 Task: Search one way flight ticket for 3 adults, 3 children in premium economy from Indianapolis: Indianapolis International Airport to Raleigh: Raleigh-durham International Airport on 8-5-2023. Number of bags: 1 carry on bag. Price is upto 42000. Outbound departure time preference is 20:00.
Action: Mouse moved to (317, 311)
Screenshot: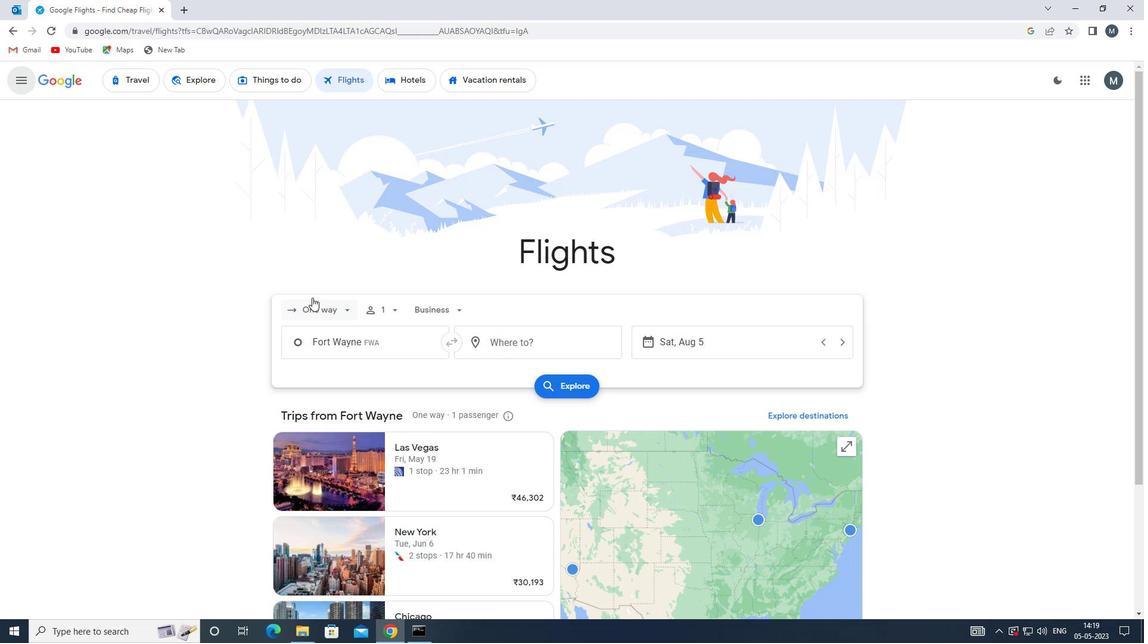 
Action: Mouse pressed left at (317, 311)
Screenshot: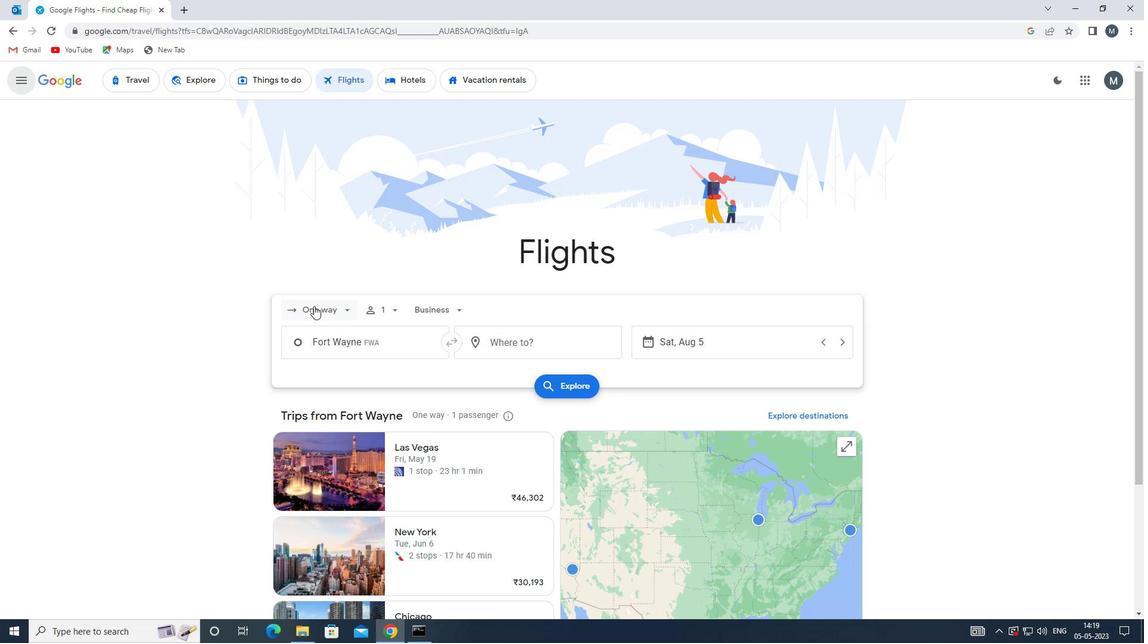 
Action: Mouse moved to (332, 370)
Screenshot: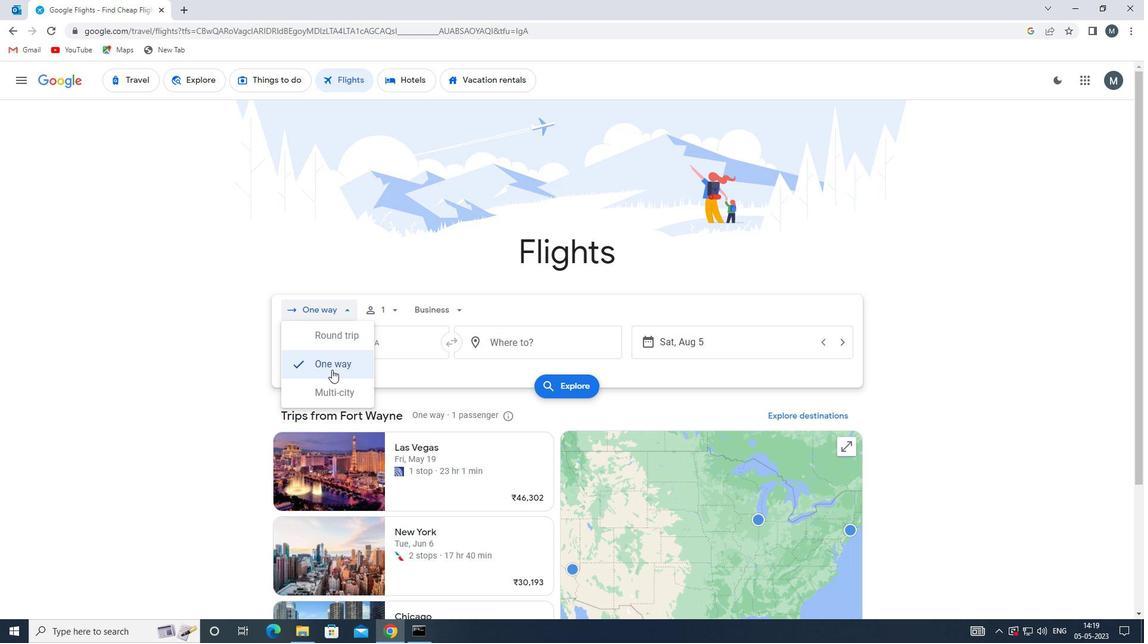 
Action: Mouse pressed left at (332, 370)
Screenshot: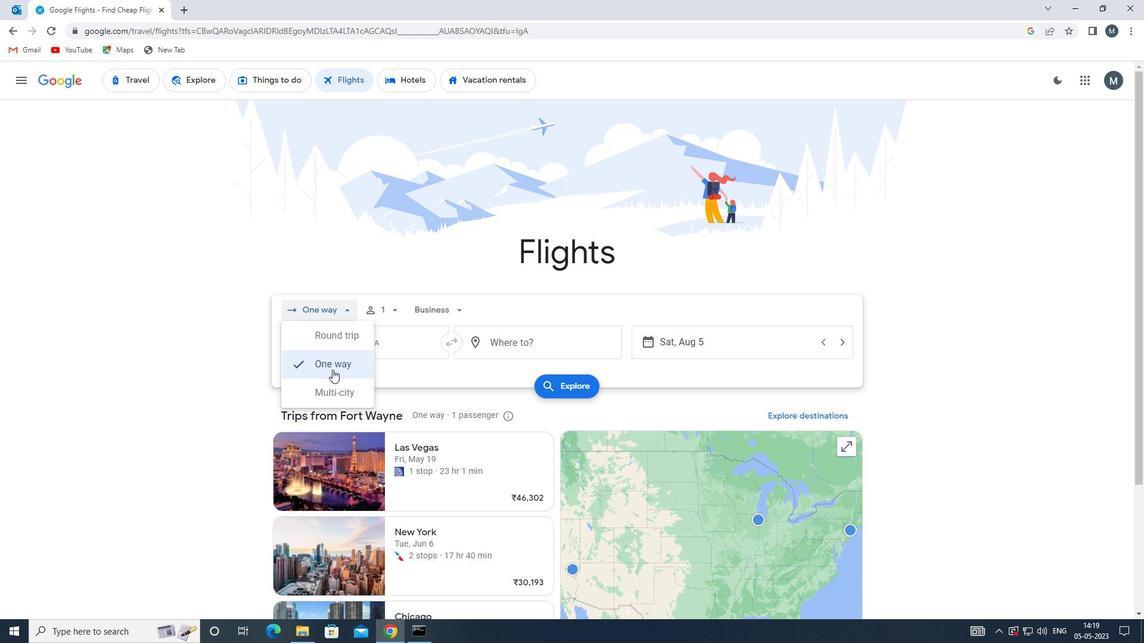 
Action: Mouse moved to (392, 304)
Screenshot: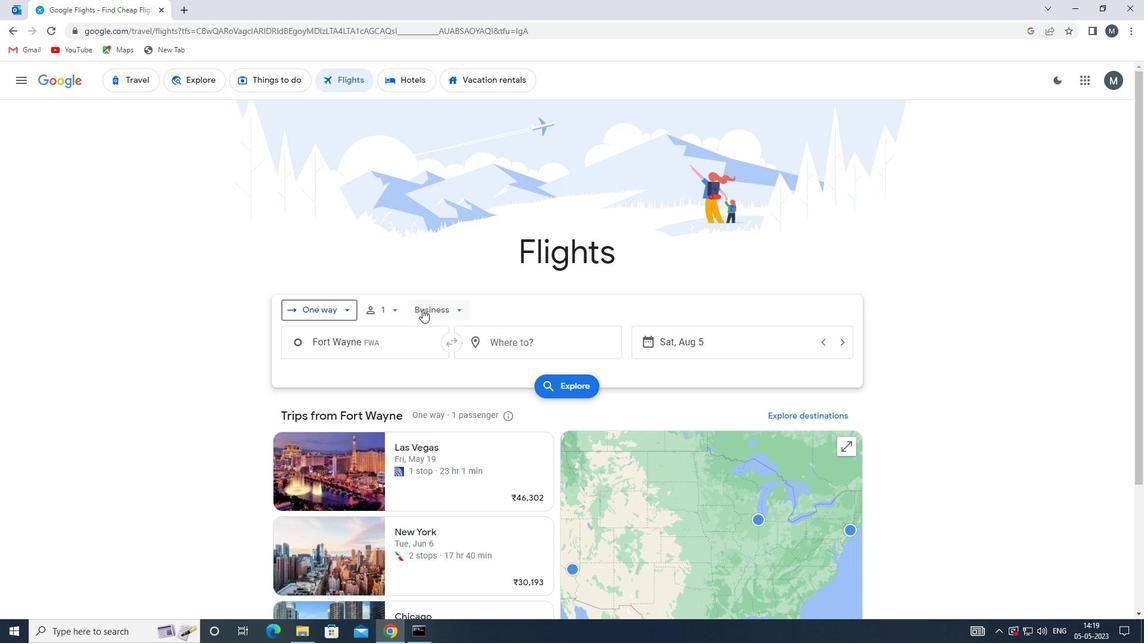 
Action: Mouse pressed left at (392, 304)
Screenshot: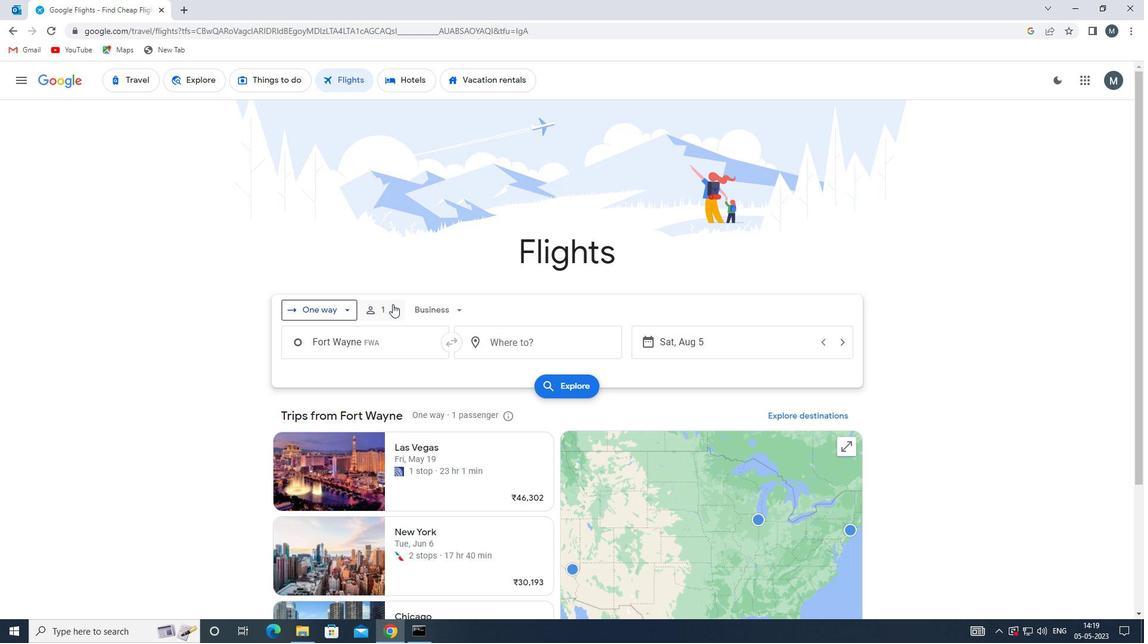 
Action: Mouse moved to (494, 342)
Screenshot: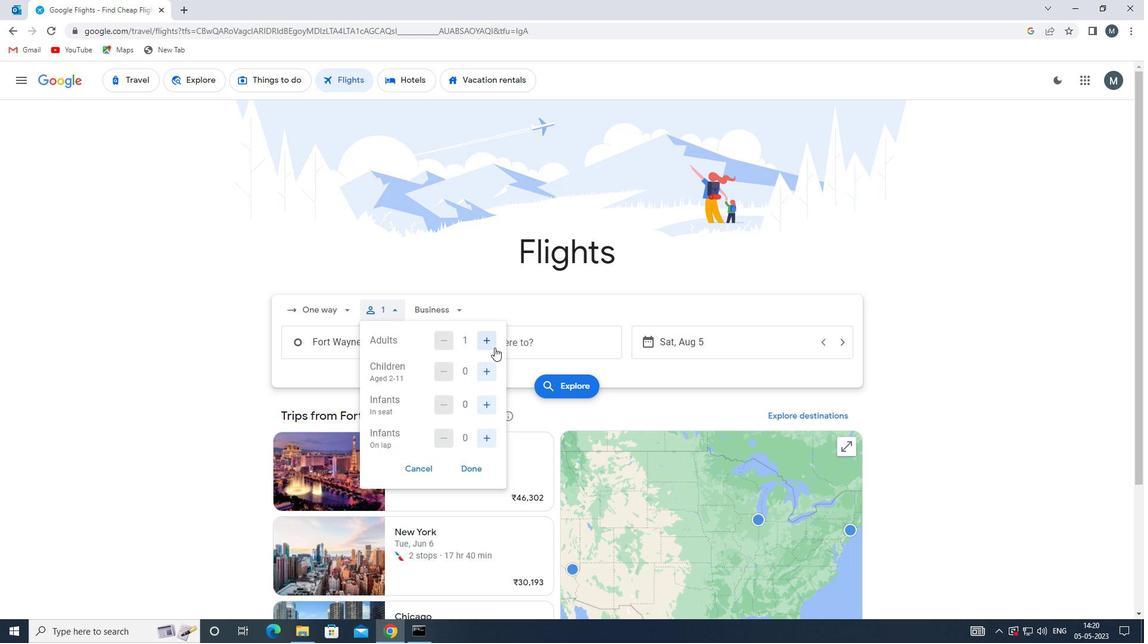
Action: Mouse pressed left at (494, 342)
Screenshot: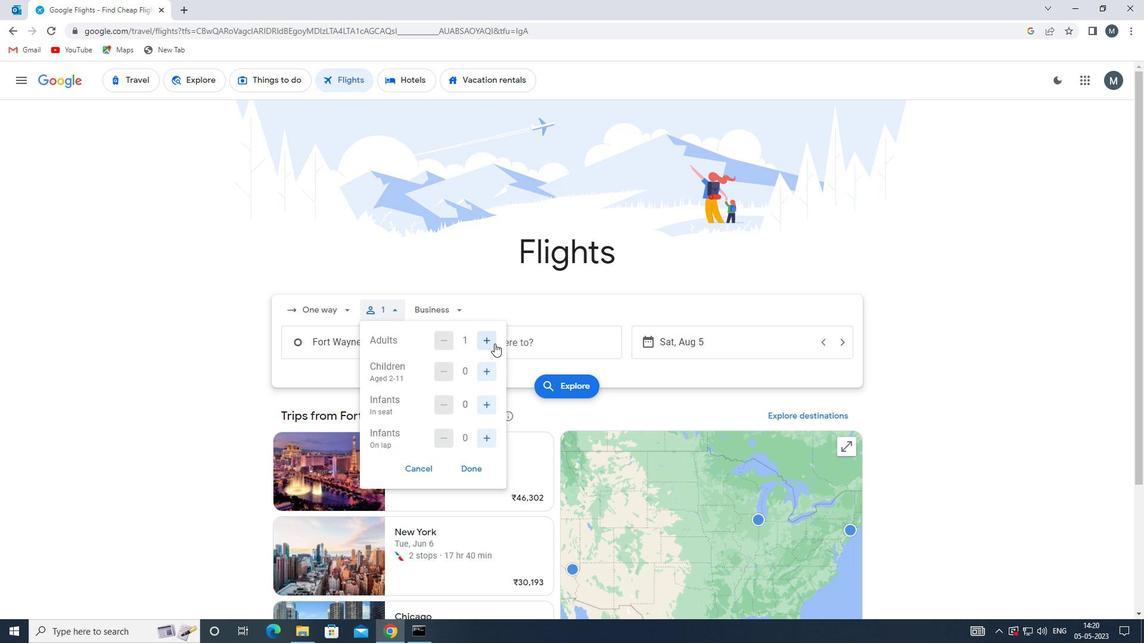 
Action: Mouse pressed left at (494, 342)
Screenshot: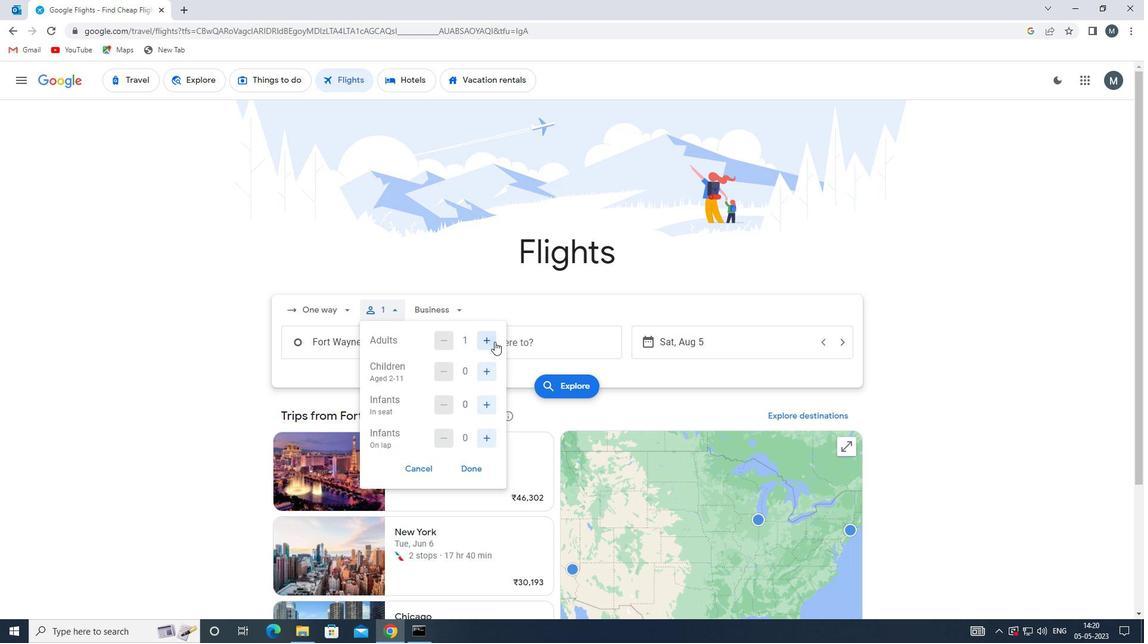
Action: Mouse moved to (481, 371)
Screenshot: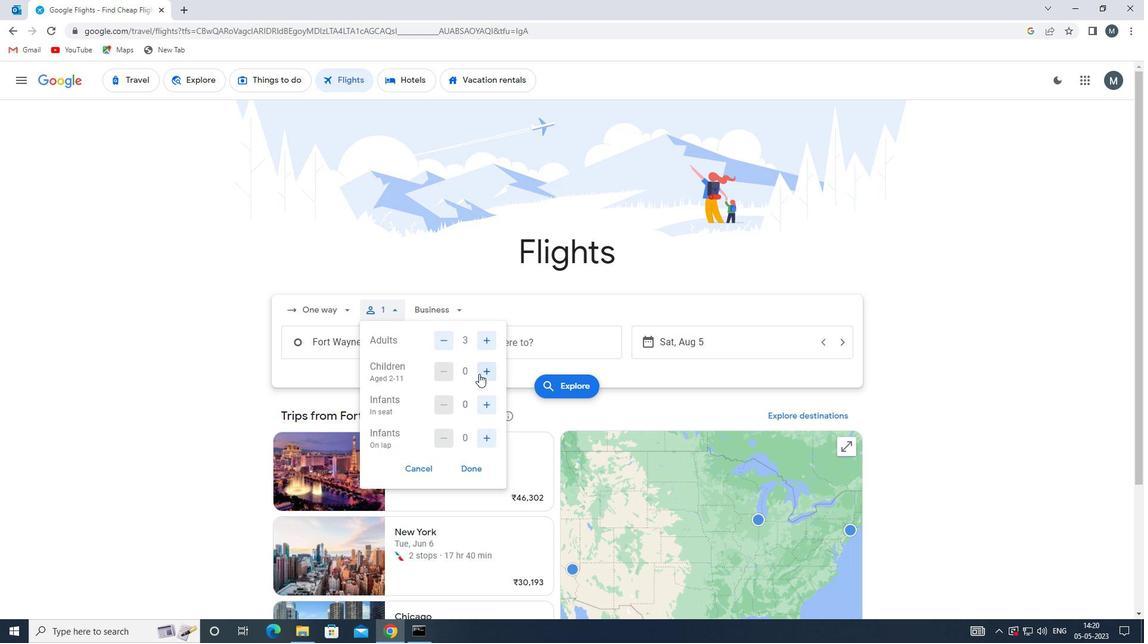 
Action: Mouse pressed left at (481, 371)
Screenshot: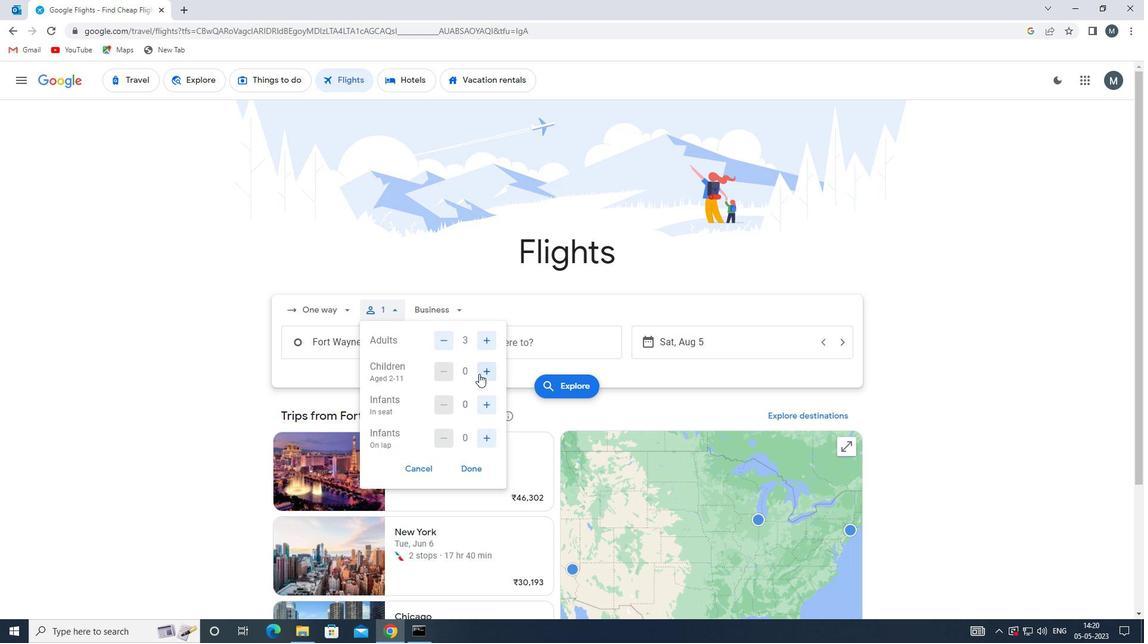 
Action: Mouse pressed left at (481, 371)
Screenshot: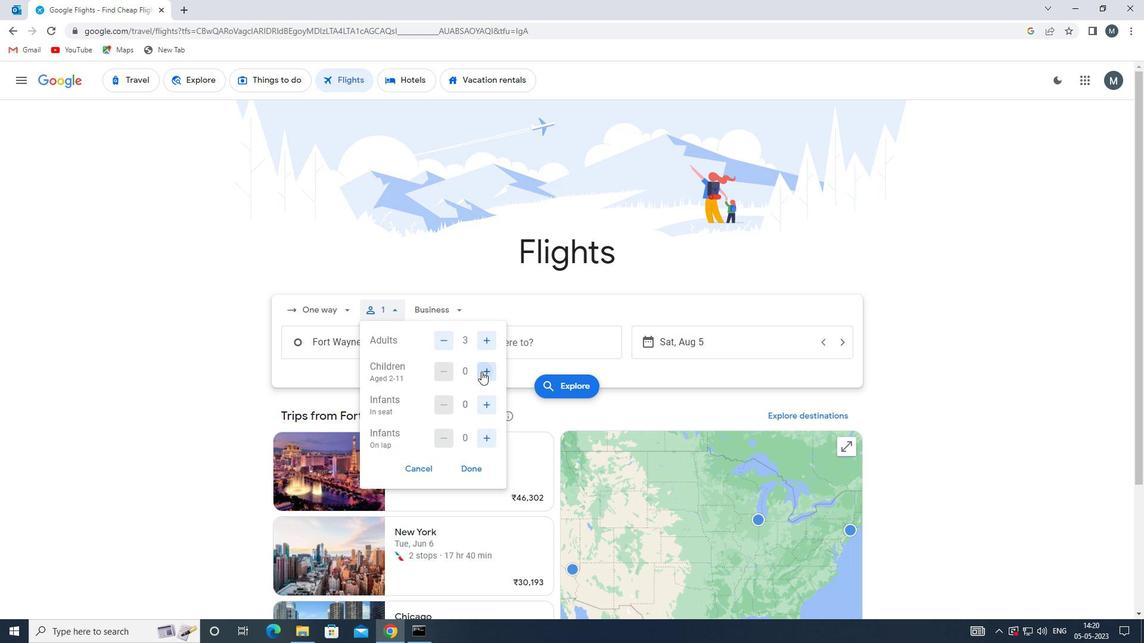 
Action: Mouse moved to (482, 370)
Screenshot: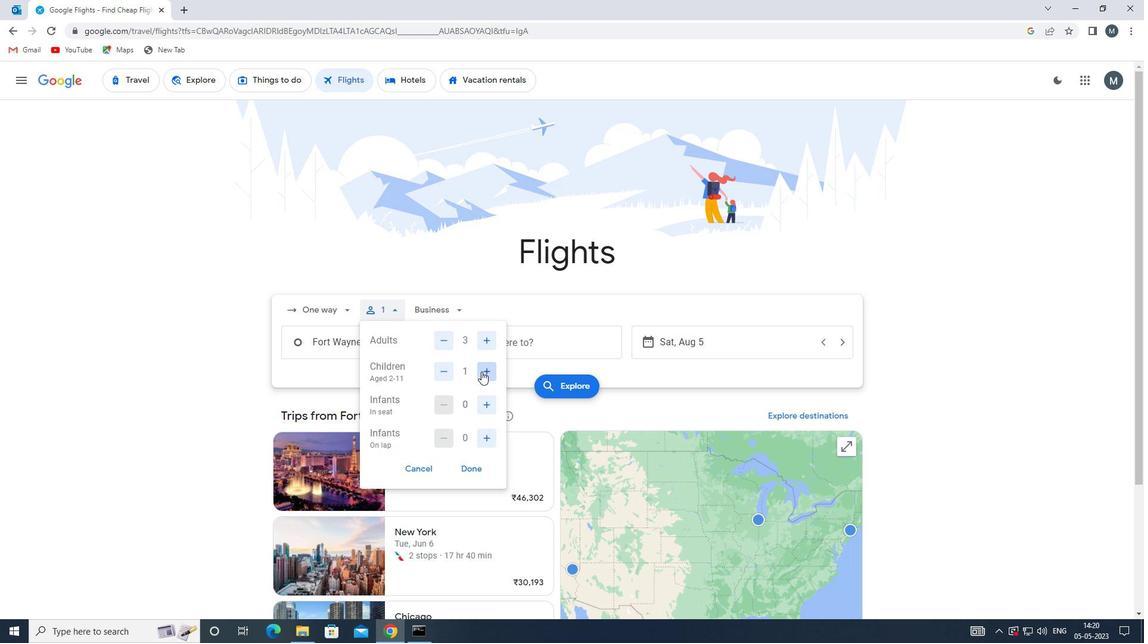 
Action: Mouse pressed left at (482, 370)
Screenshot: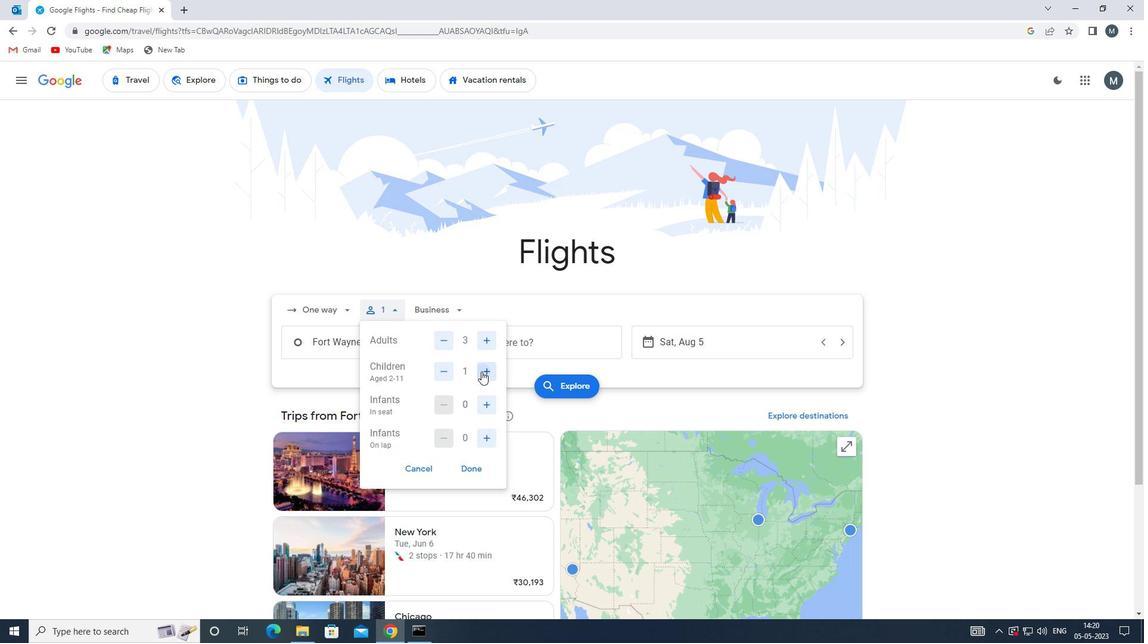 
Action: Mouse moved to (476, 470)
Screenshot: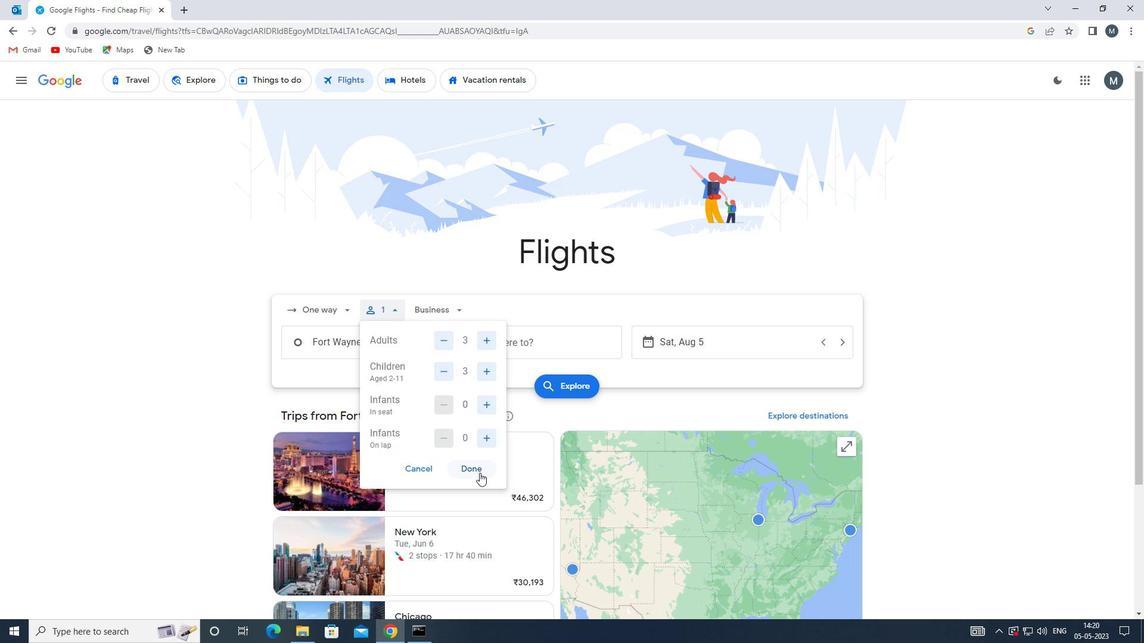 
Action: Mouse pressed left at (476, 470)
Screenshot: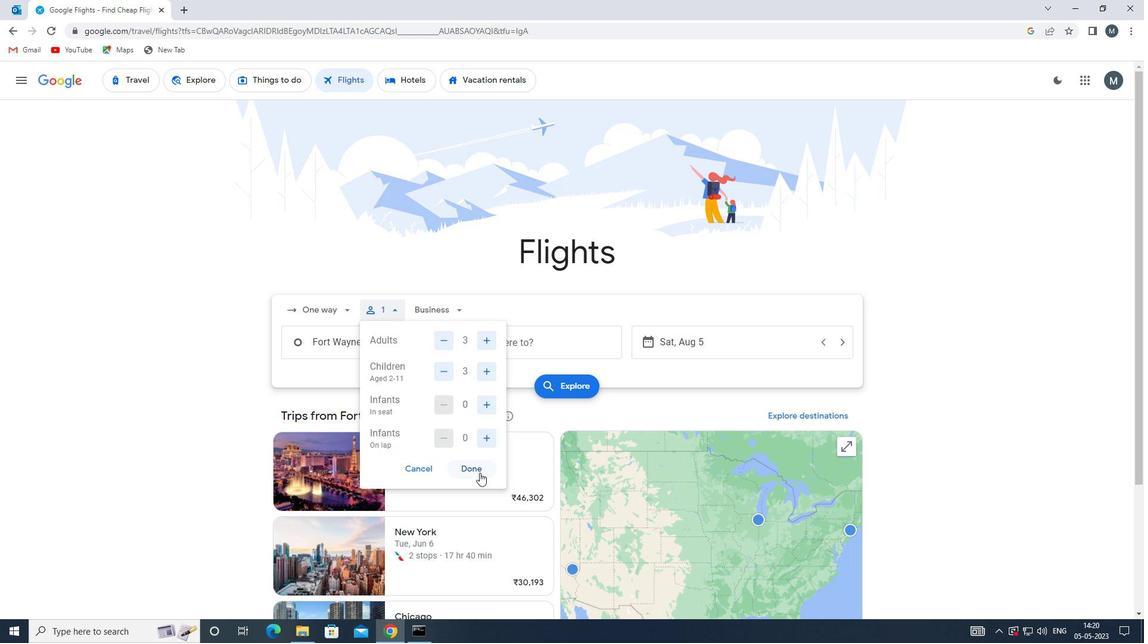 
Action: Mouse moved to (448, 309)
Screenshot: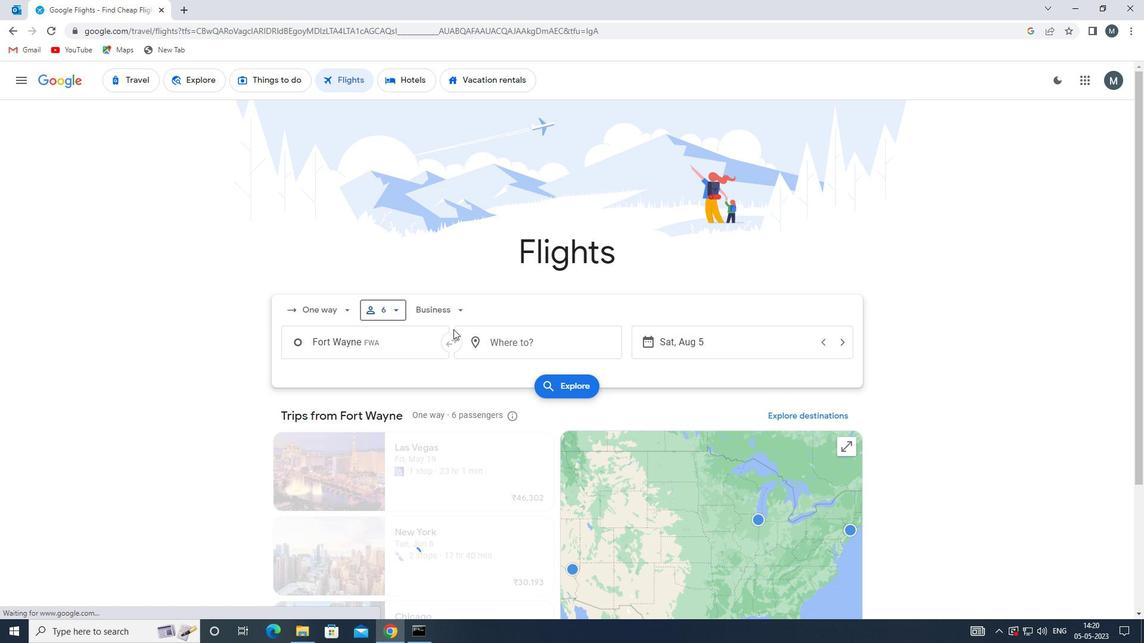 
Action: Mouse pressed left at (448, 309)
Screenshot: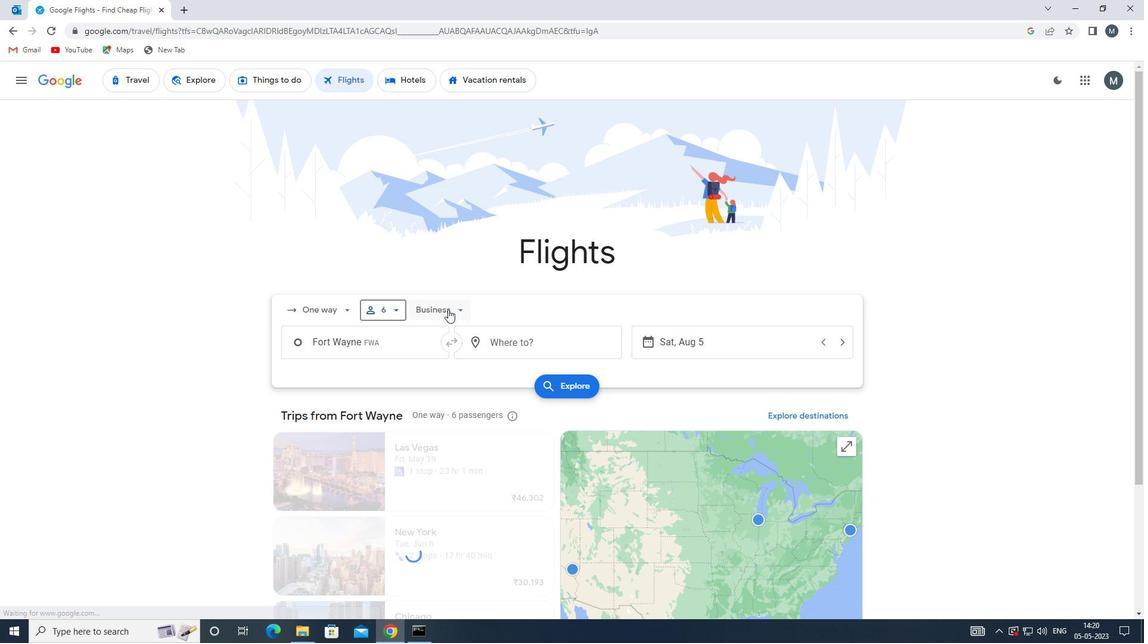 
Action: Mouse moved to (462, 361)
Screenshot: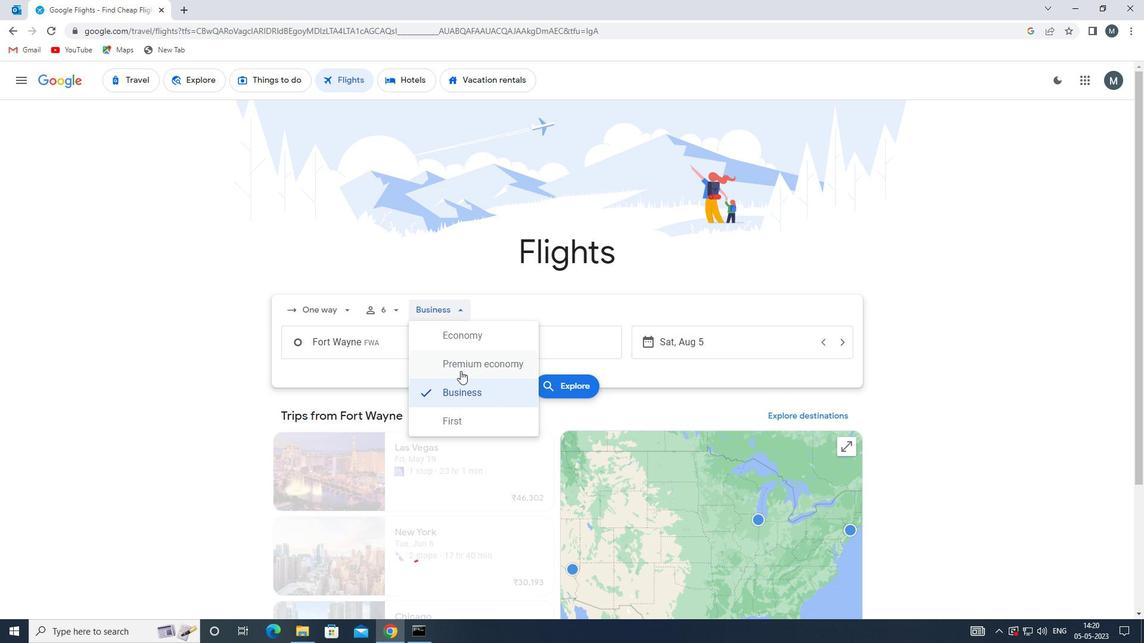 
Action: Mouse pressed left at (462, 361)
Screenshot: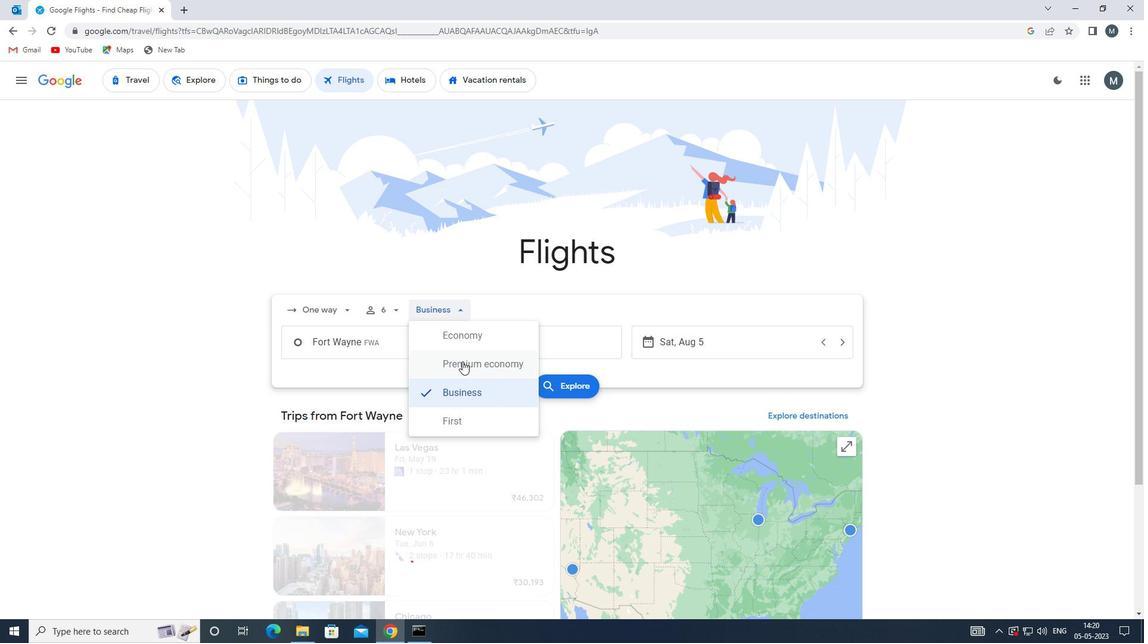 
Action: Mouse moved to (383, 339)
Screenshot: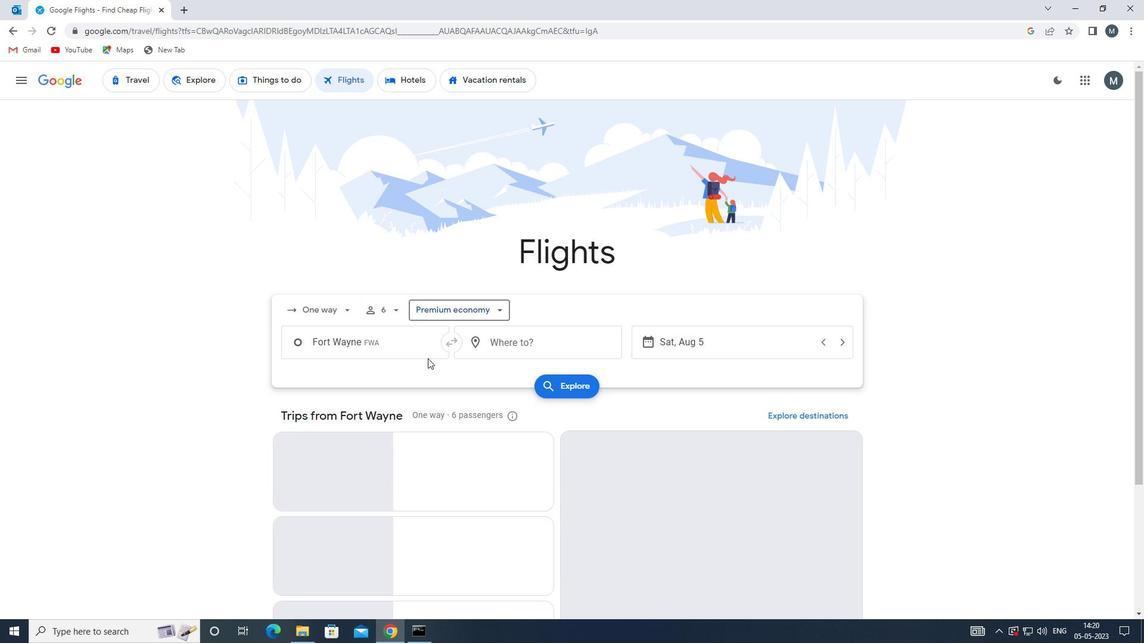 
Action: Mouse pressed left at (383, 339)
Screenshot: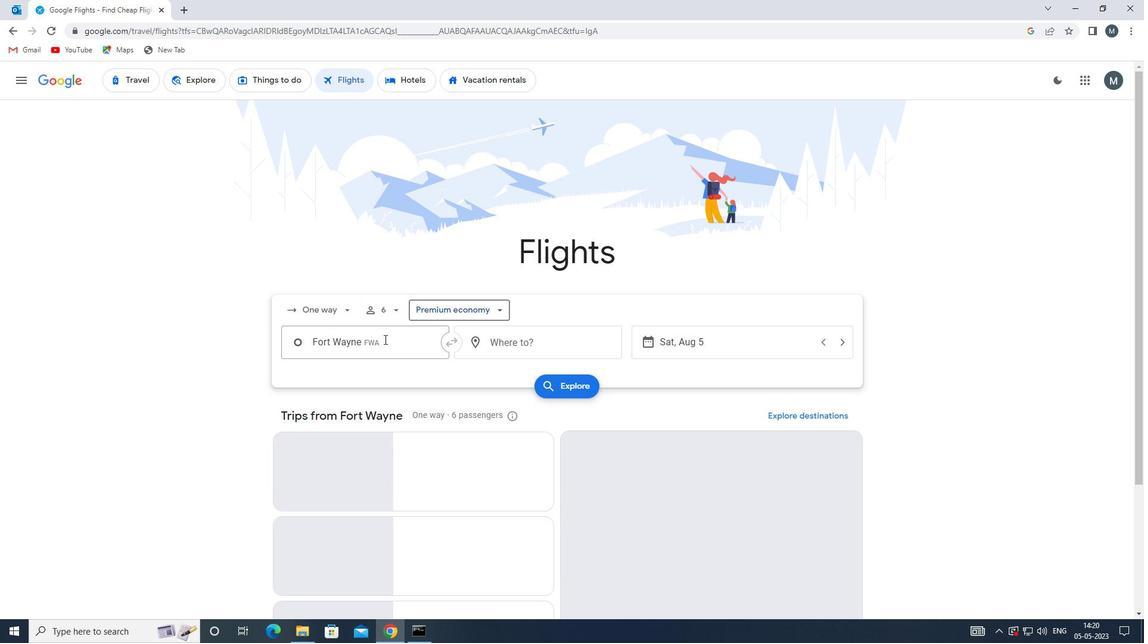 
Action: Key pressed ind
Screenshot: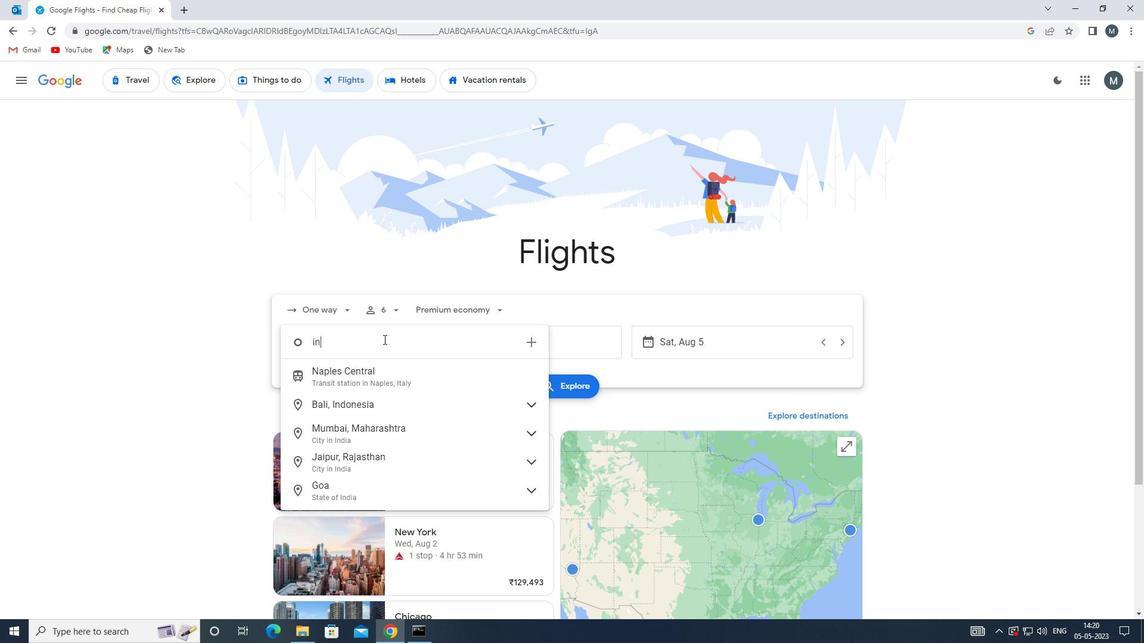 
Action: Mouse moved to (382, 385)
Screenshot: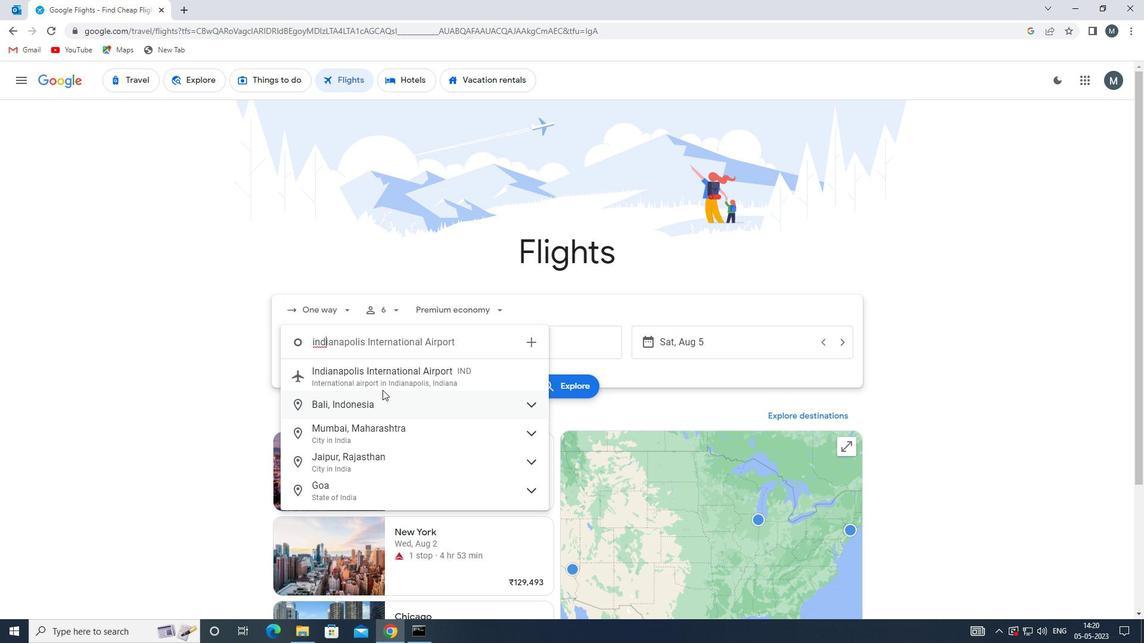
Action: Mouse pressed left at (382, 385)
Screenshot: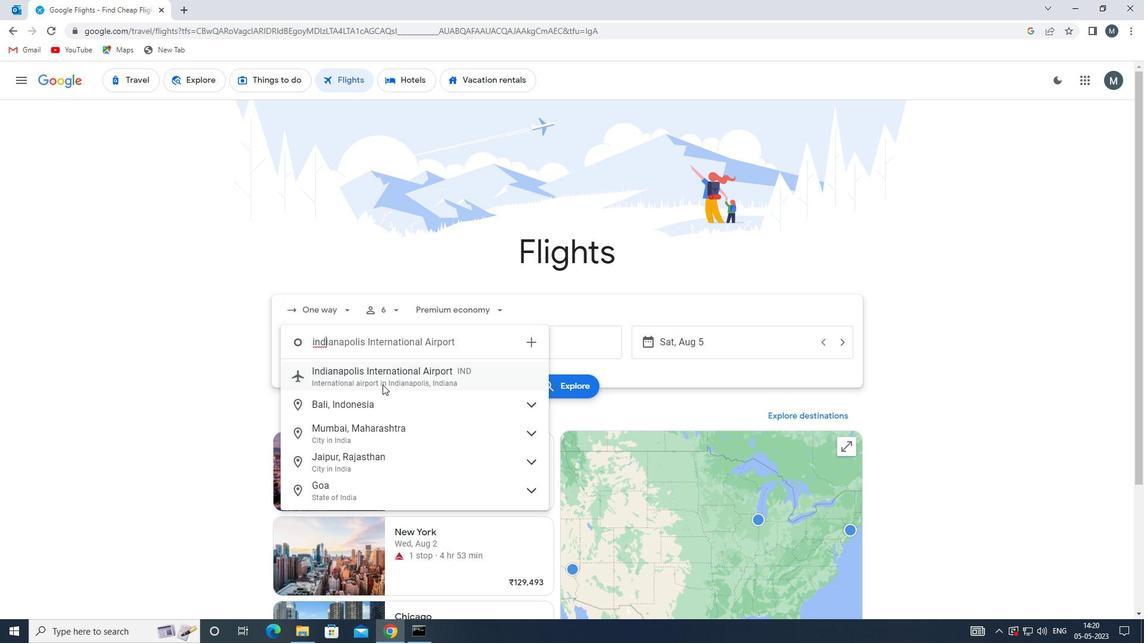 
Action: Mouse moved to (518, 344)
Screenshot: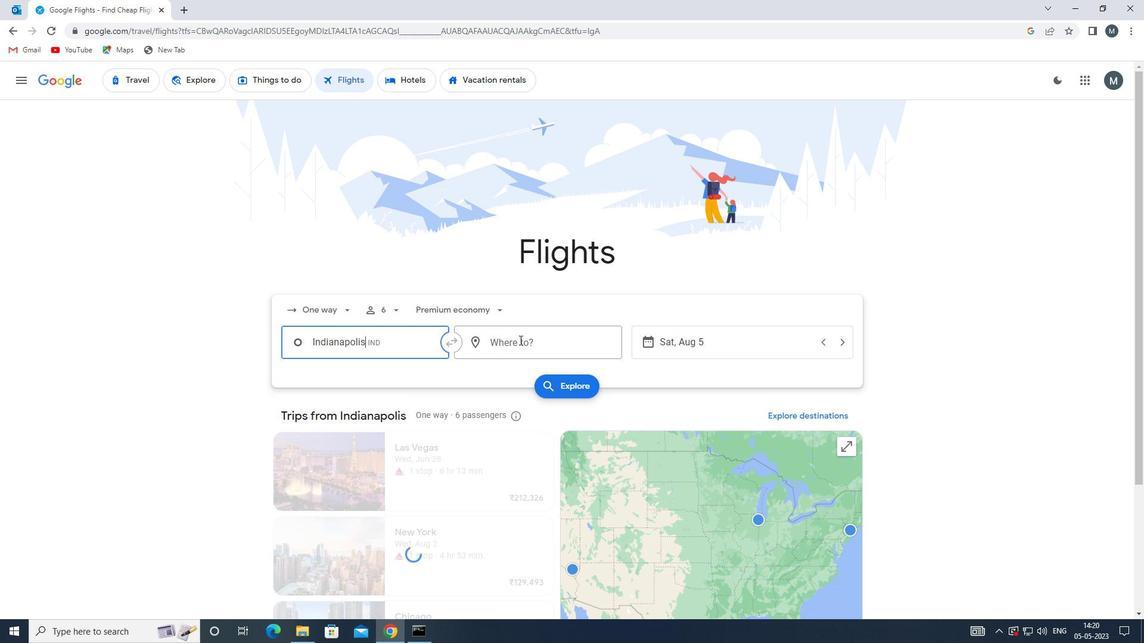 
Action: Mouse pressed left at (518, 344)
Screenshot: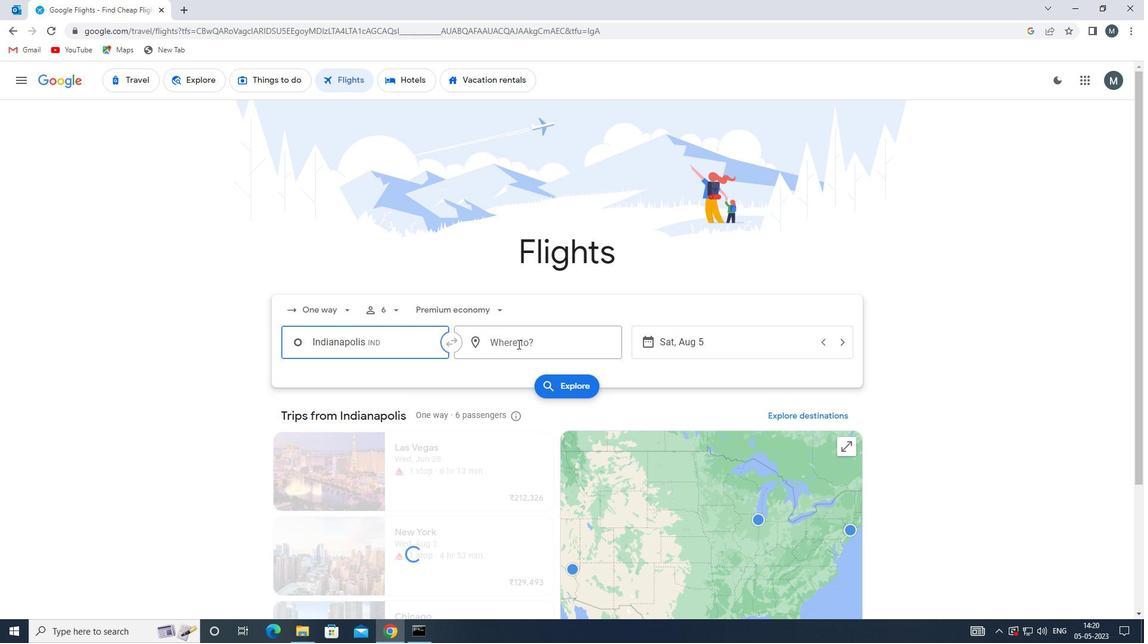 
Action: Mouse moved to (516, 345)
Screenshot: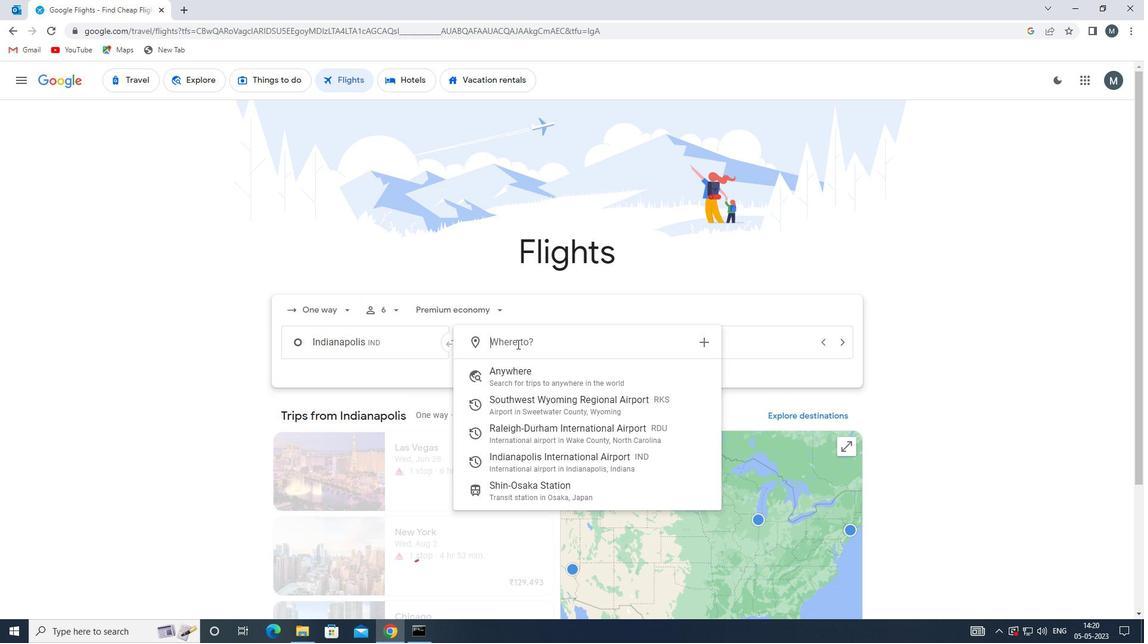 
Action: Key pressed rdu
Screenshot: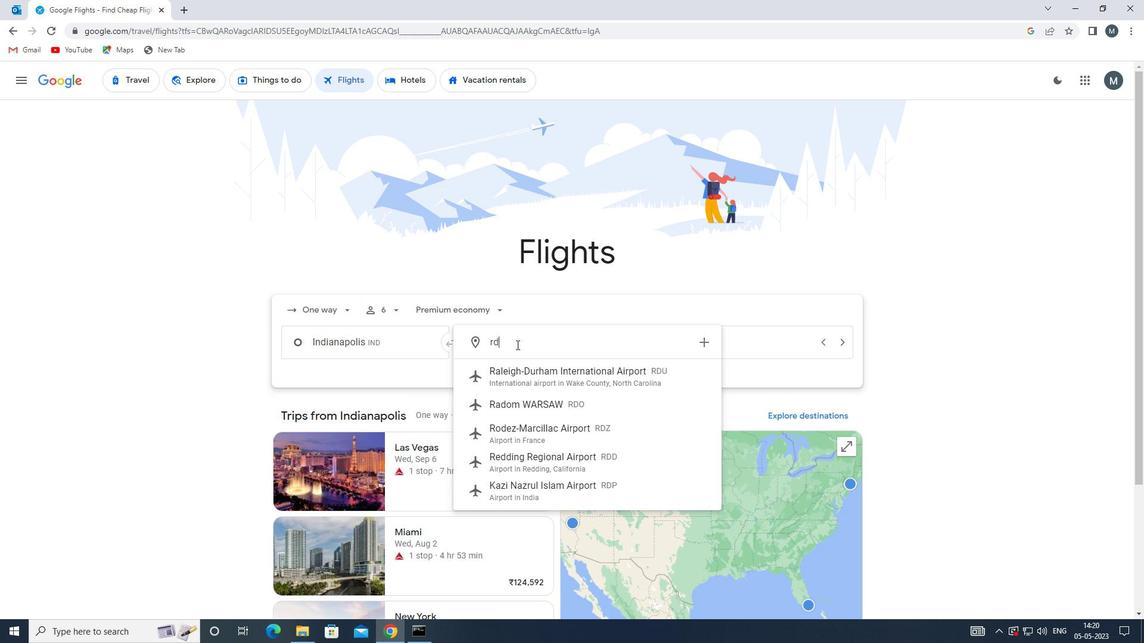
Action: Mouse moved to (543, 376)
Screenshot: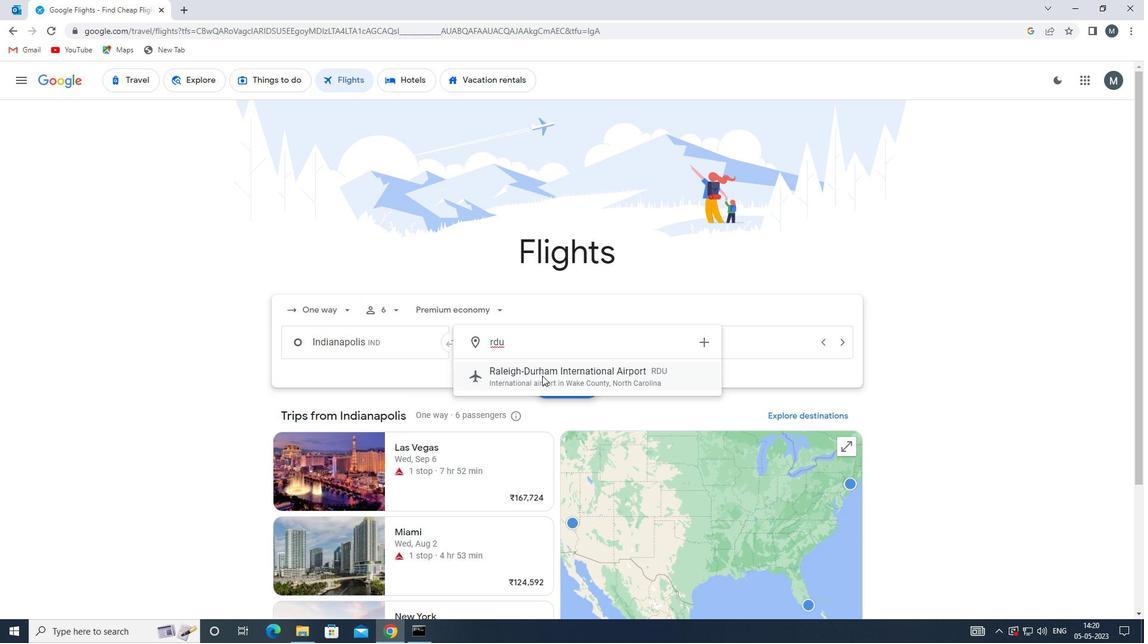 
Action: Mouse pressed left at (543, 376)
Screenshot: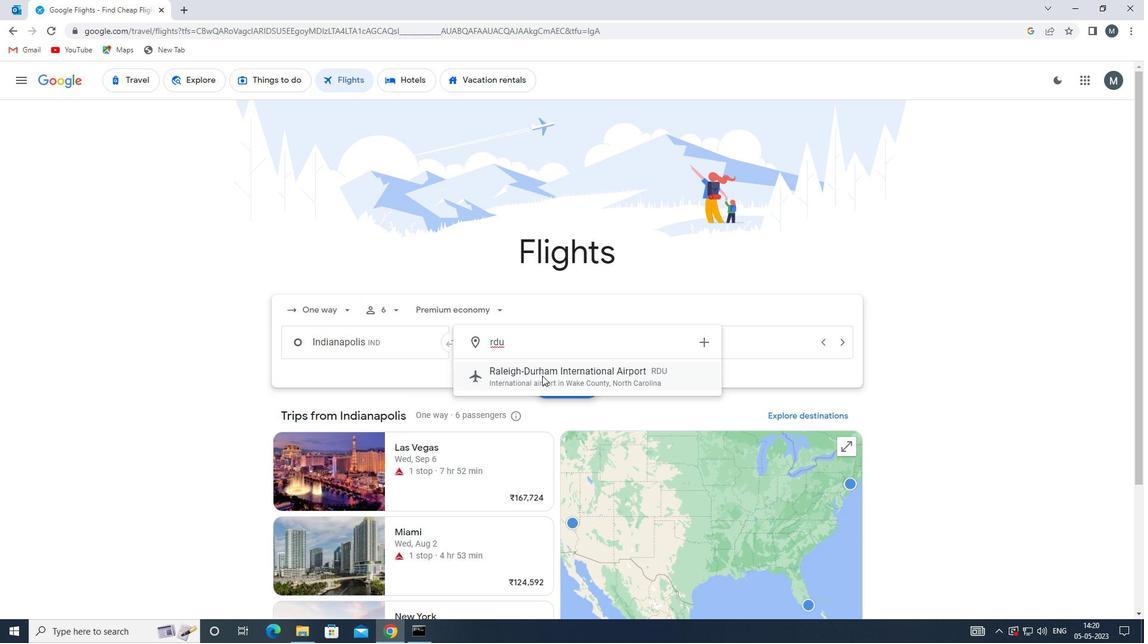 
Action: Mouse moved to (669, 338)
Screenshot: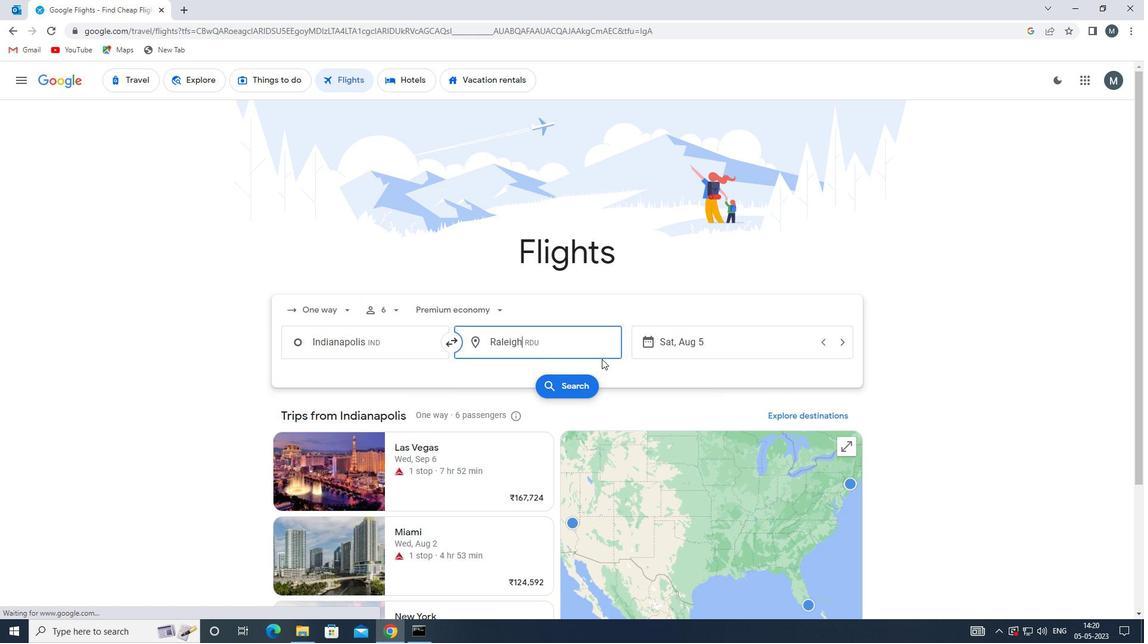 
Action: Mouse pressed left at (669, 338)
Screenshot: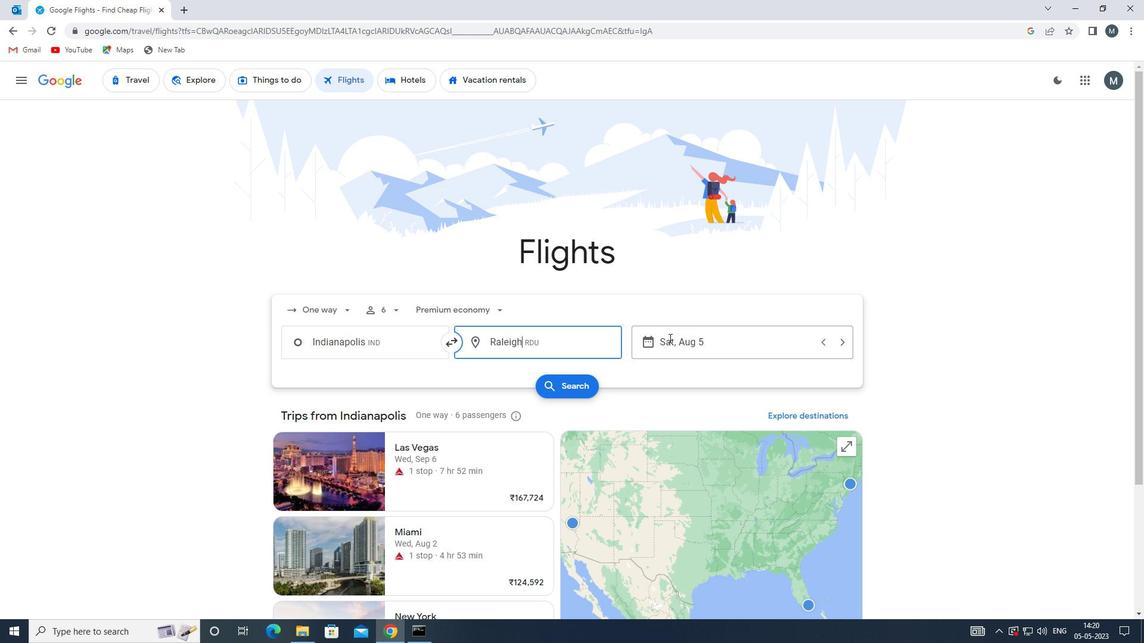 
Action: Mouse moved to (596, 402)
Screenshot: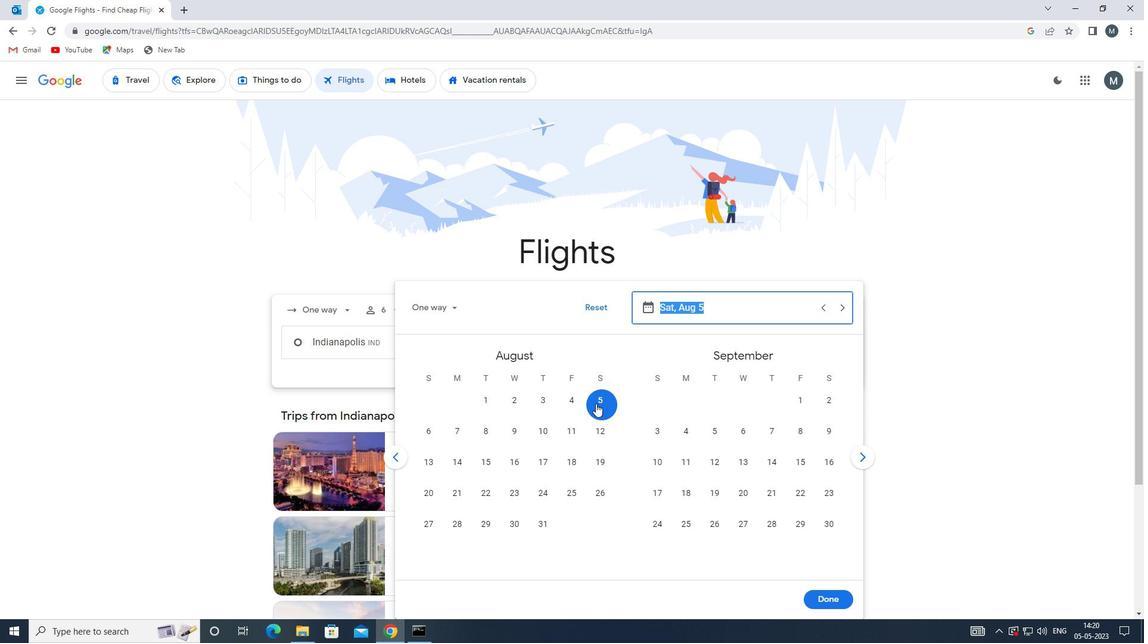
Action: Mouse pressed left at (596, 402)
Screenshot: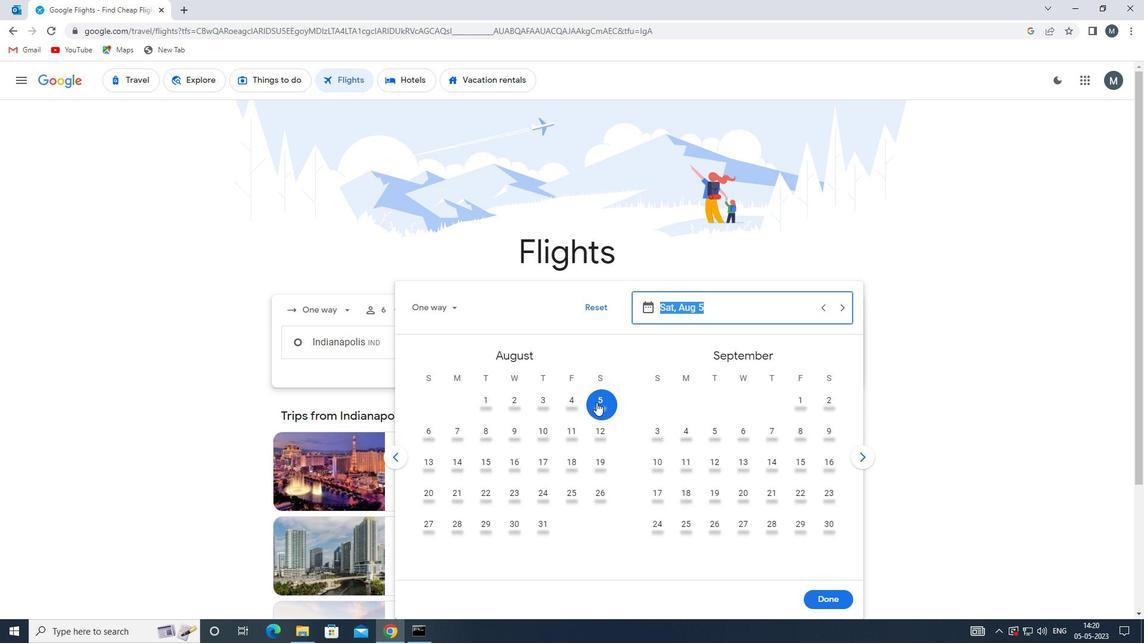 
Action: Mouse moved to (835, 596)
Screenshot: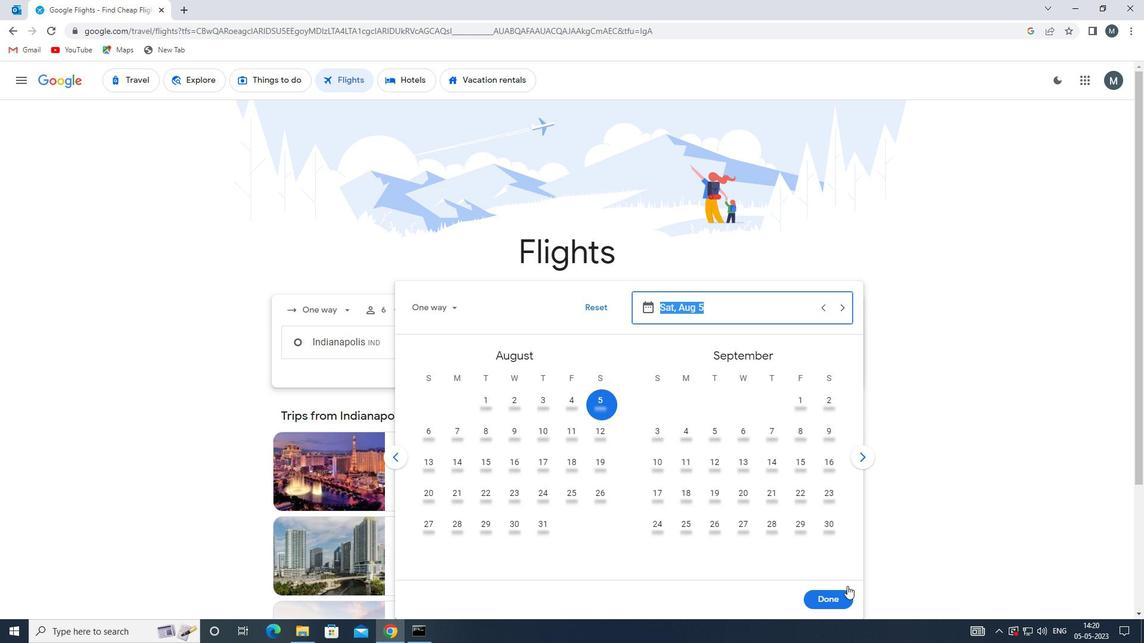 
Action: Mouse pressed left at (835, 596)
Screenshot: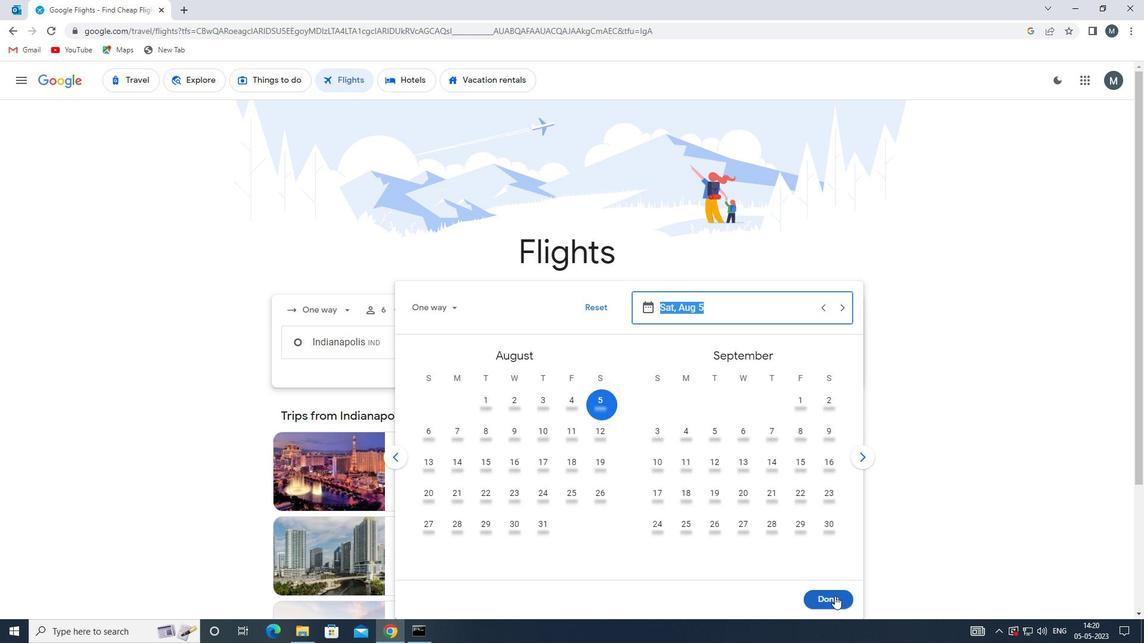 
Action: Mouse moved to (589, 391)
Screenshot: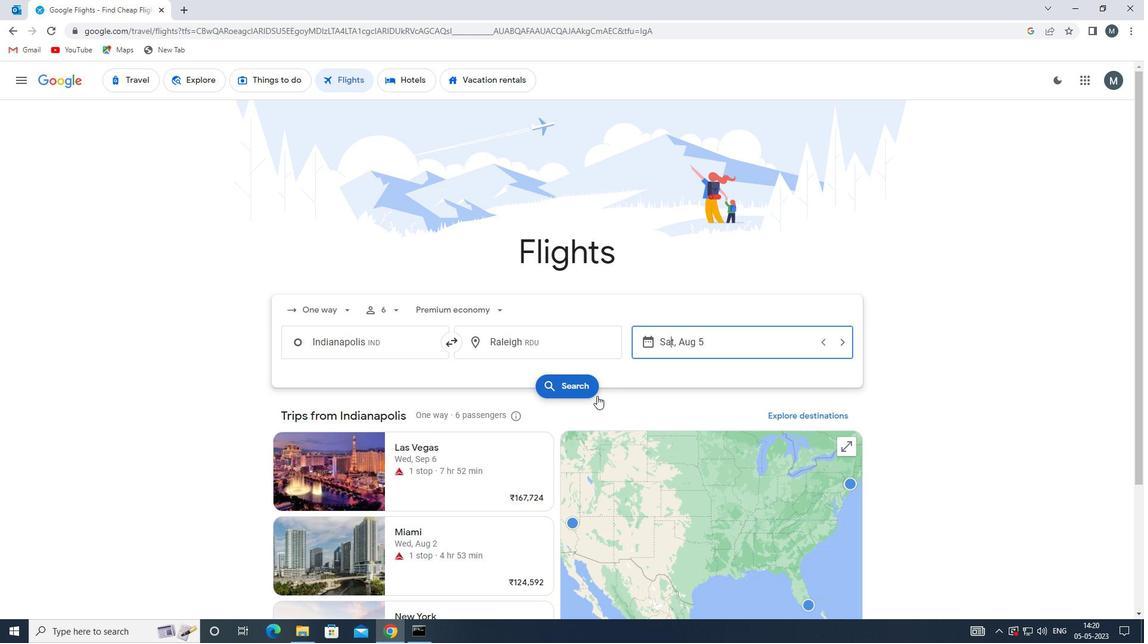 
Action: Mouse pressed left at (589, 391)
Screenshot: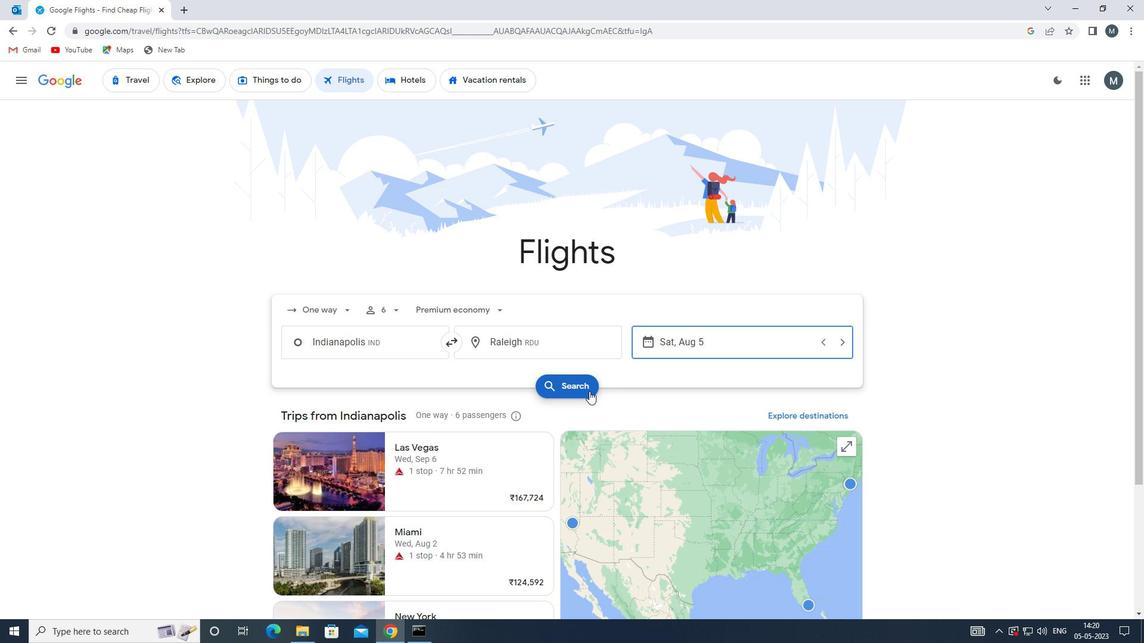 
Action: Mouse moved to (309, 193)
Screenshot: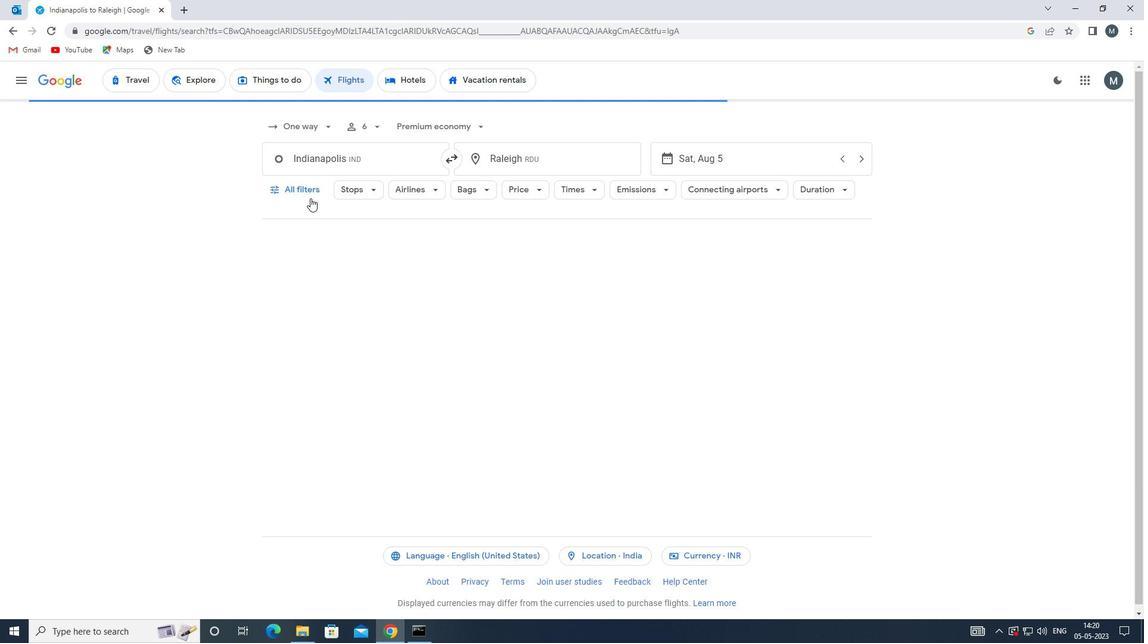 
Action: Mouse pressed left at (309, 193)
Screenshot: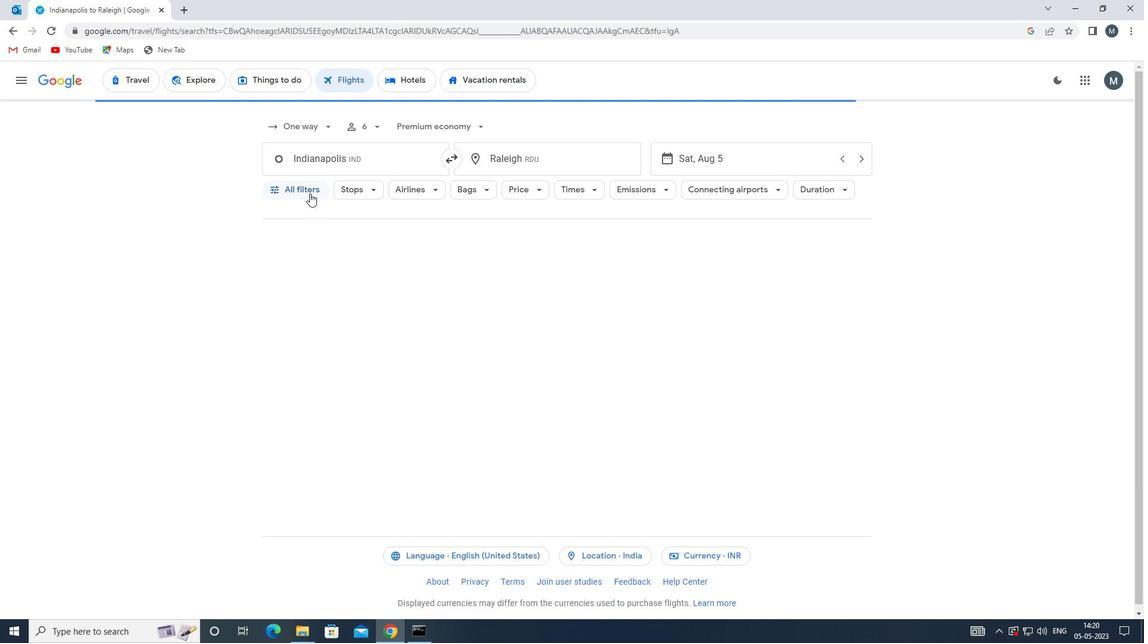 
Action: Mouse moved to (354, 342)
Screenshot: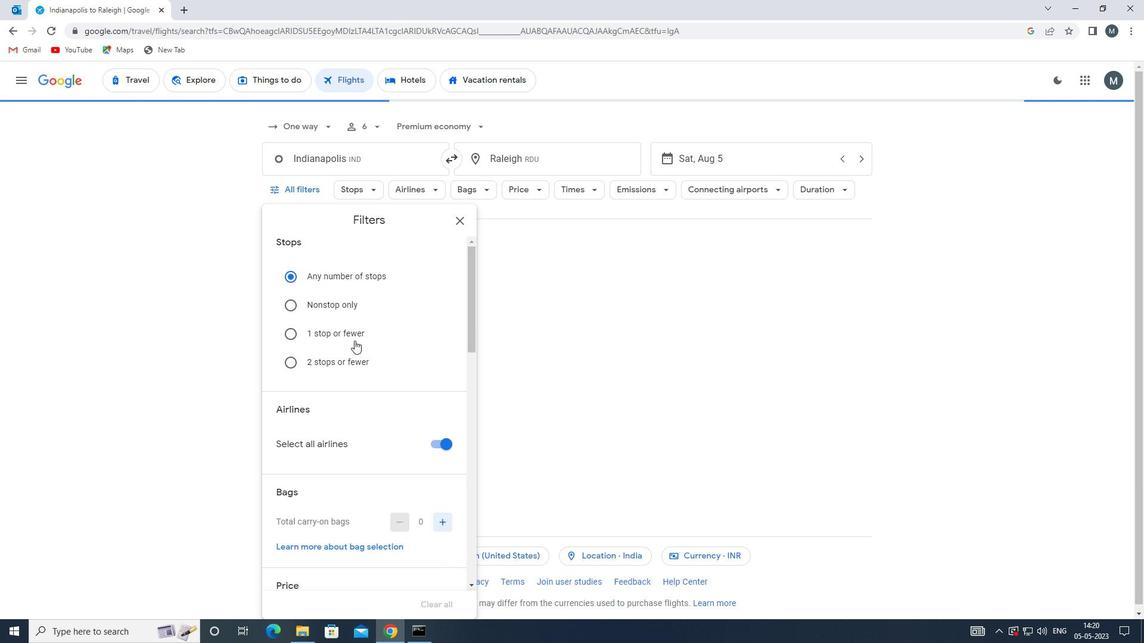 
Action: Mouse scrolled (354, 341) with delta (0, 0)
Screenshot: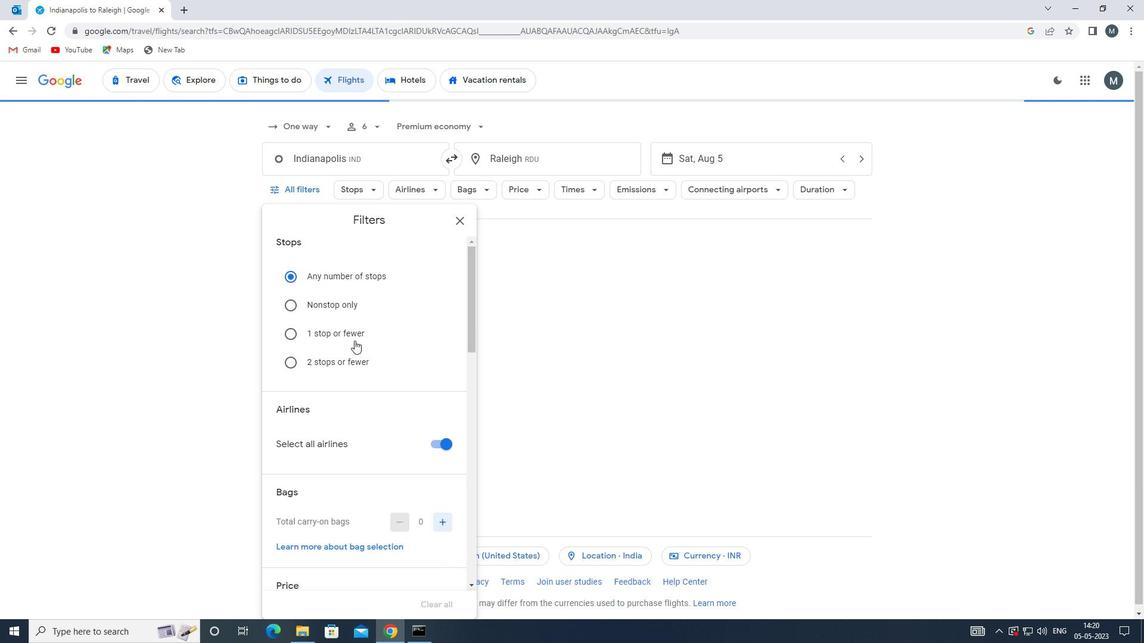 
Action: Mouse moved to (354, 345)
Screenshot: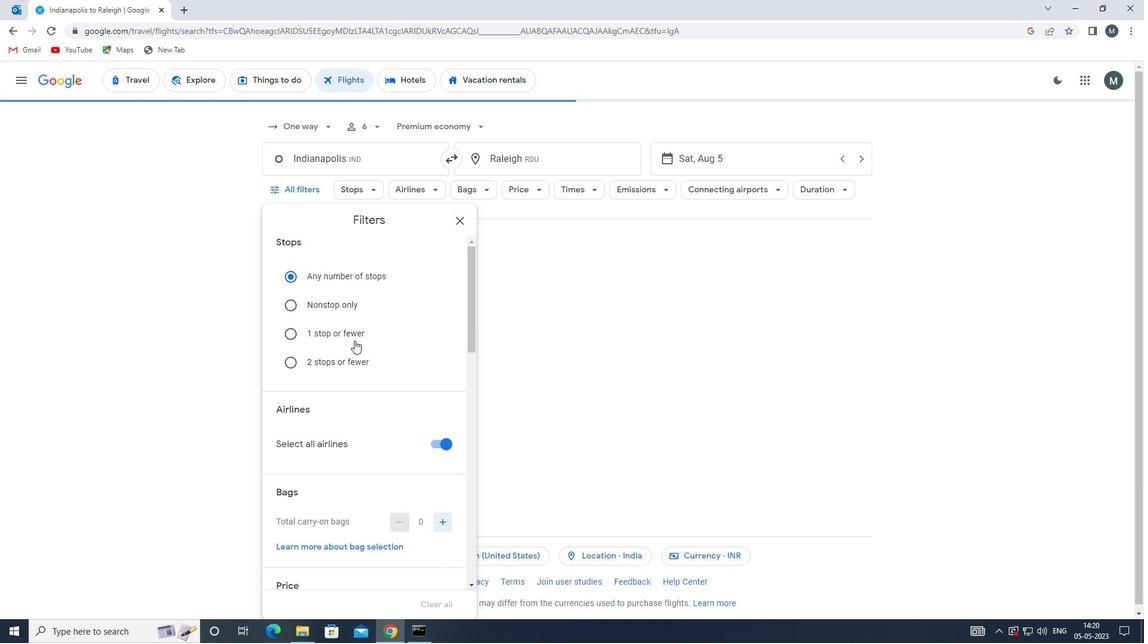 
Action: Mouse scrolled (354, 344) with delta (0, 0)
Screenshot: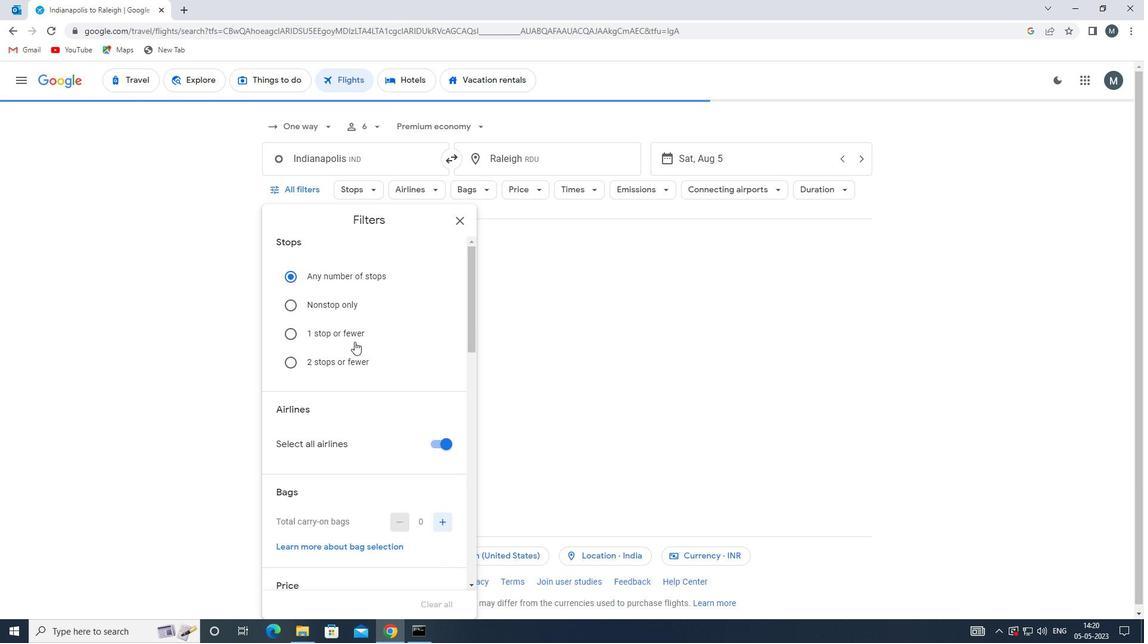 
Action: Mouse moved to (432, 323)
Screenshot: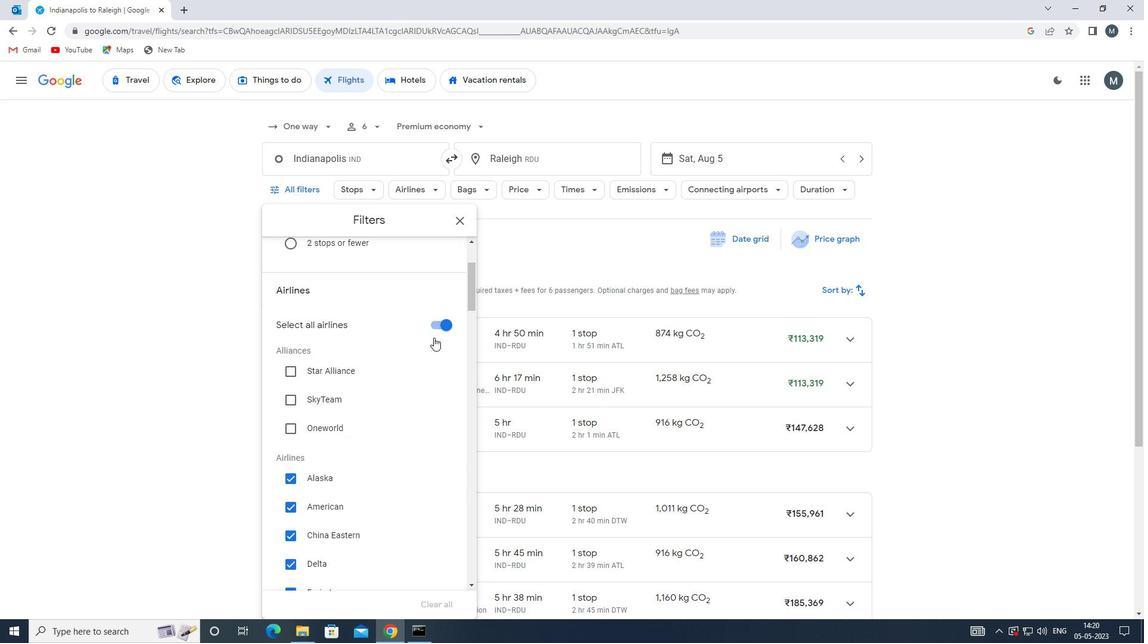 
Action: Mouse pressed left at (432, 323)
Screenshot: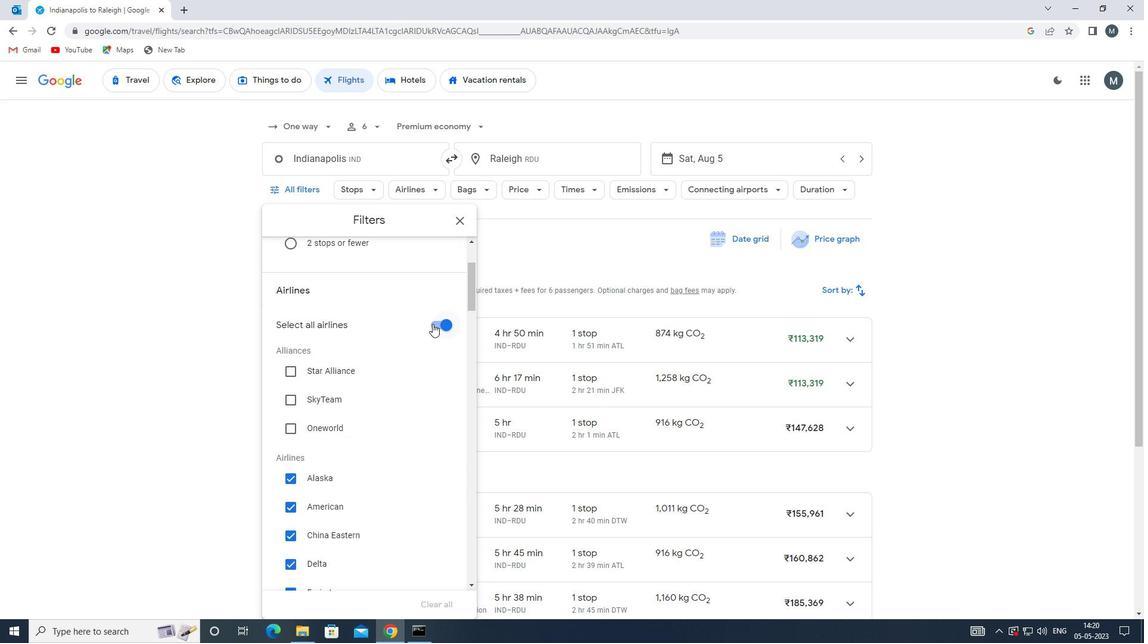 
Action: Mouse moved to (411, 363)
Screenshot: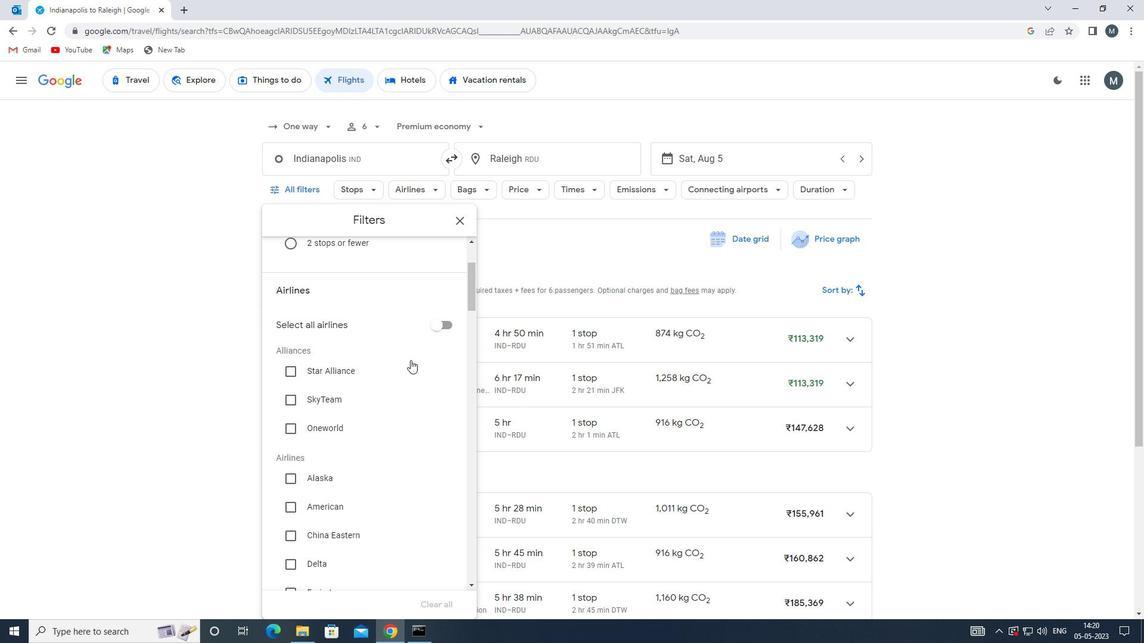 
Action: Mouse scrolled (411, 363) with delta (0, 0)
Screenshot: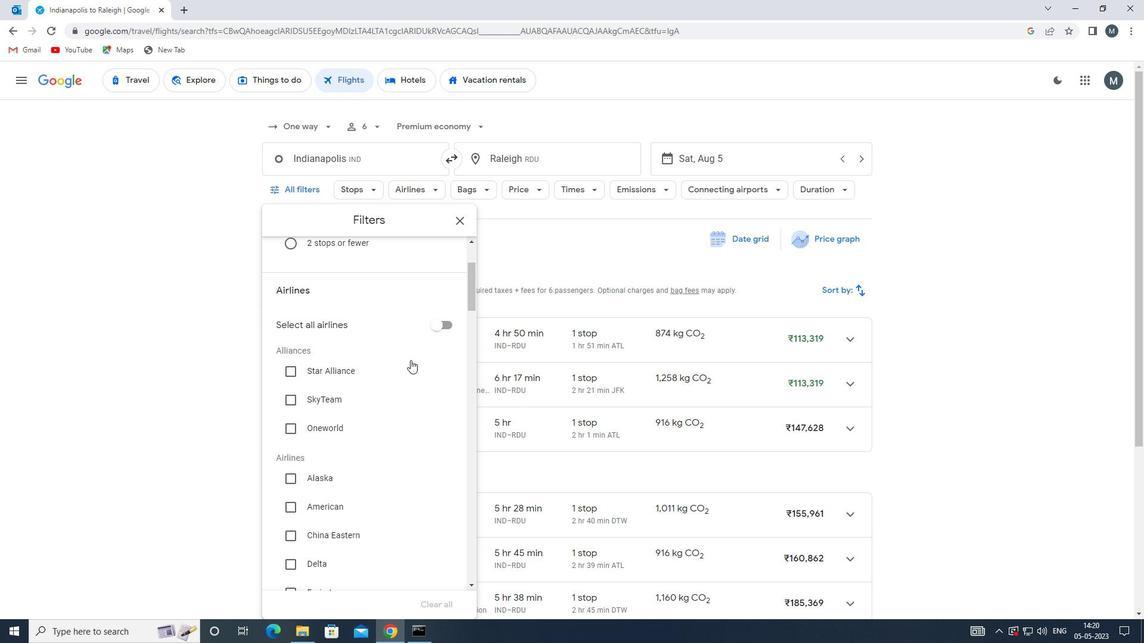 
Action: Mouse moved to (408, 368)
Screenshot: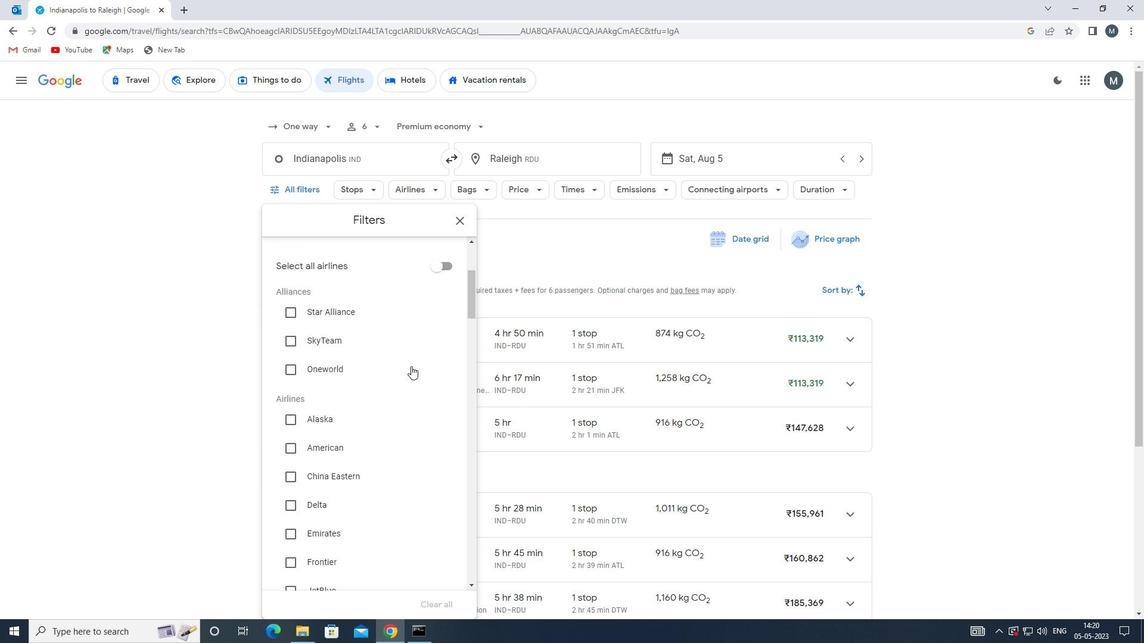 
Action: Mouse scrolled (408, 367) with delta (0, 0)
Screenshot: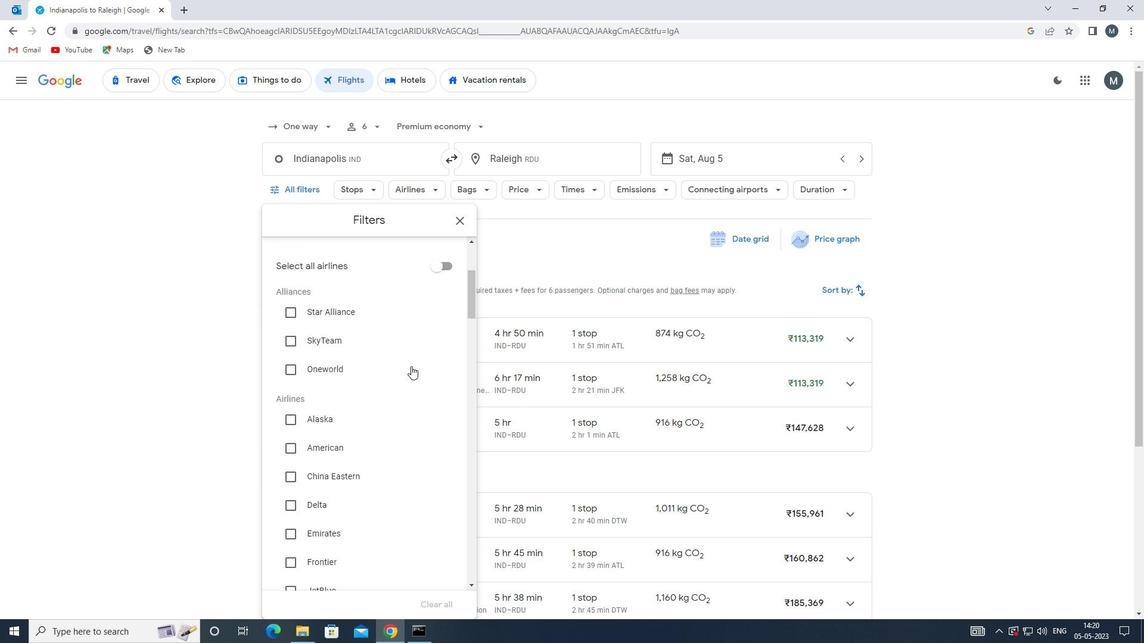 
Action: Mouse moved to (407, 373)
Screenshot: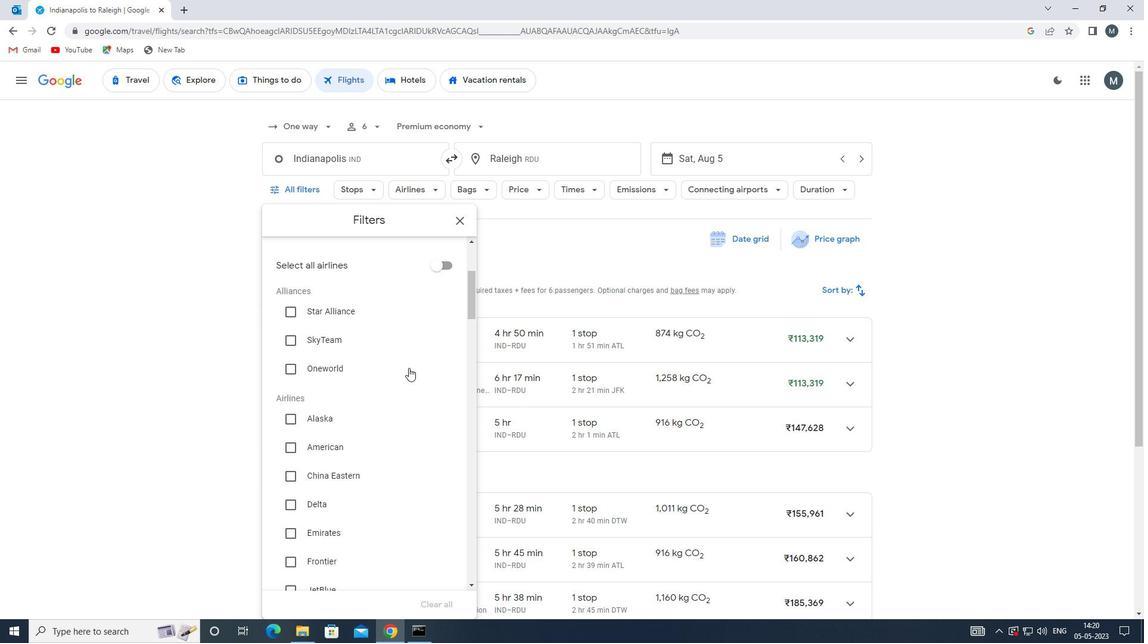 
Action: Mouse scrolled (407, 372) with delta (0, 0)
Screenshot: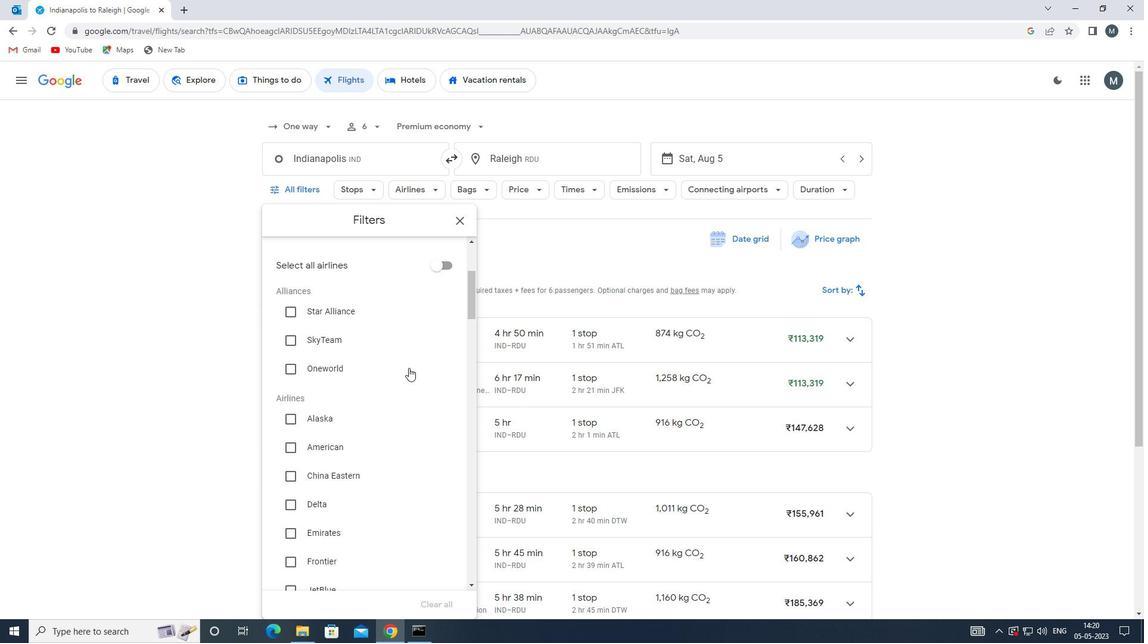 
Action: Mouse moved to (404, 380)
Screenshot: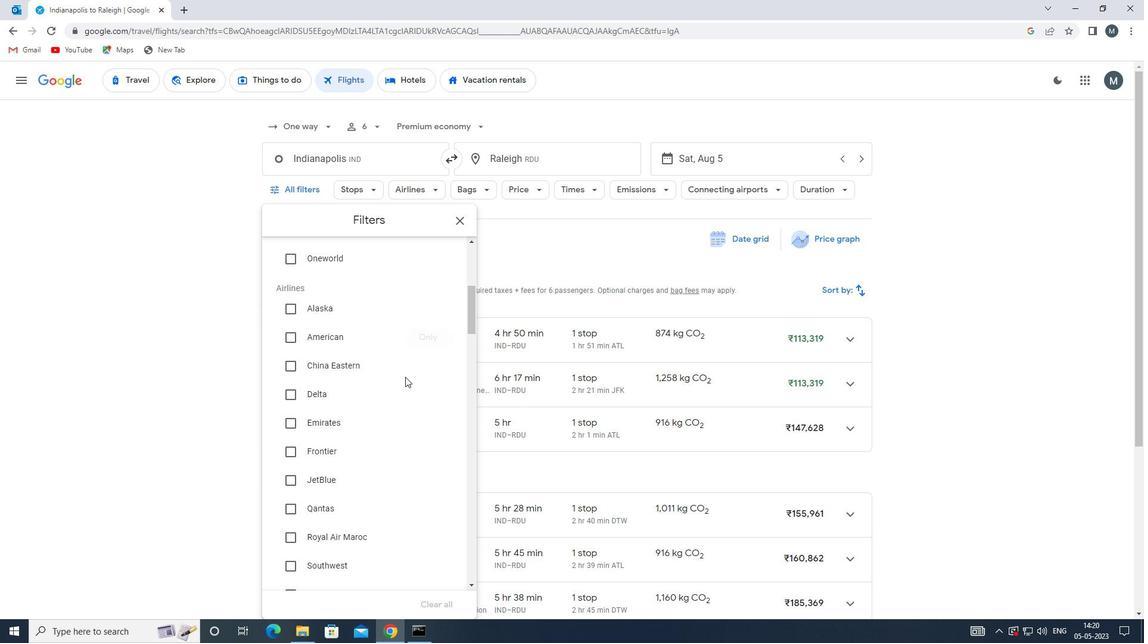 
Action: Mouse scrolled (404, 379) with delta (0, 0)
Screenshot: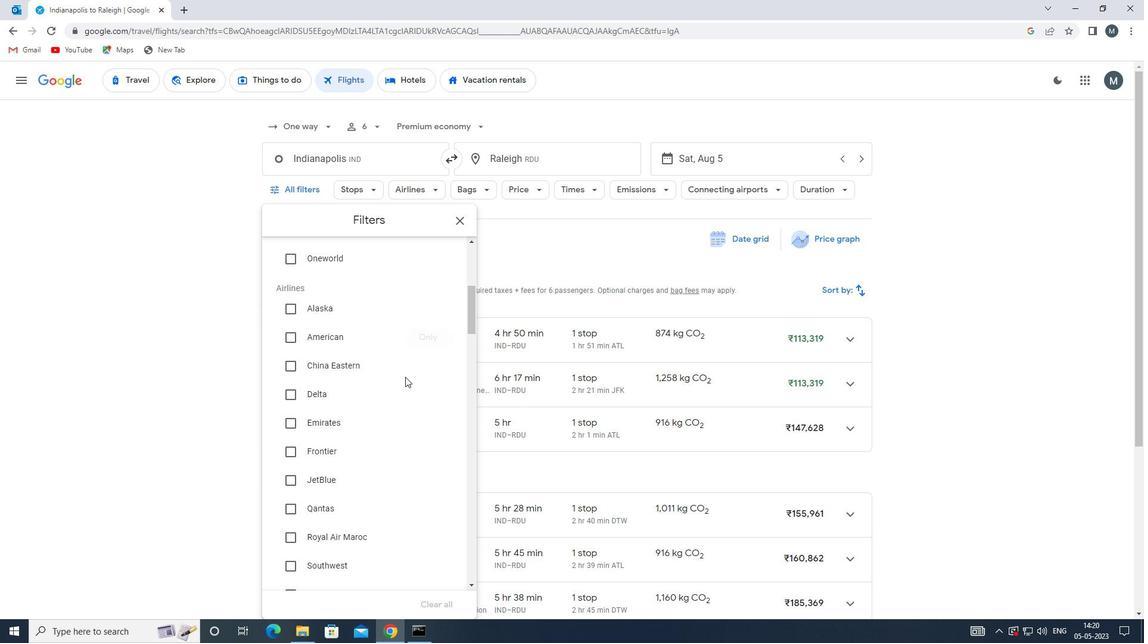
Action: Mouse moved to (402, 382)
Screenshot: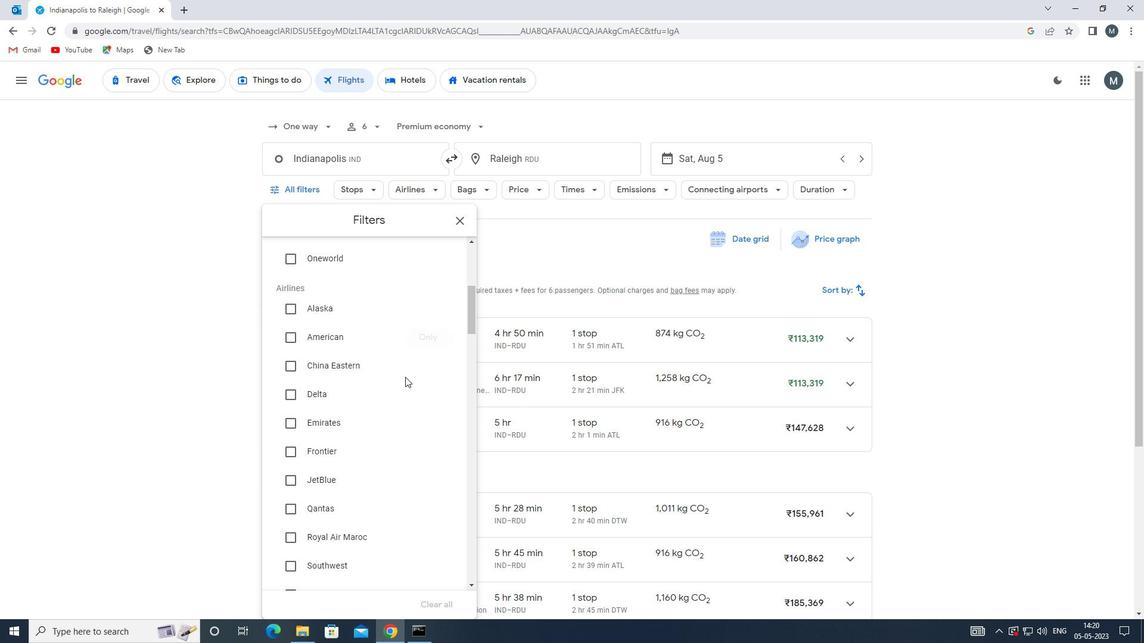 
Action: Mouse scrolled (402, 382) with delta (0, 0)
Screenshot: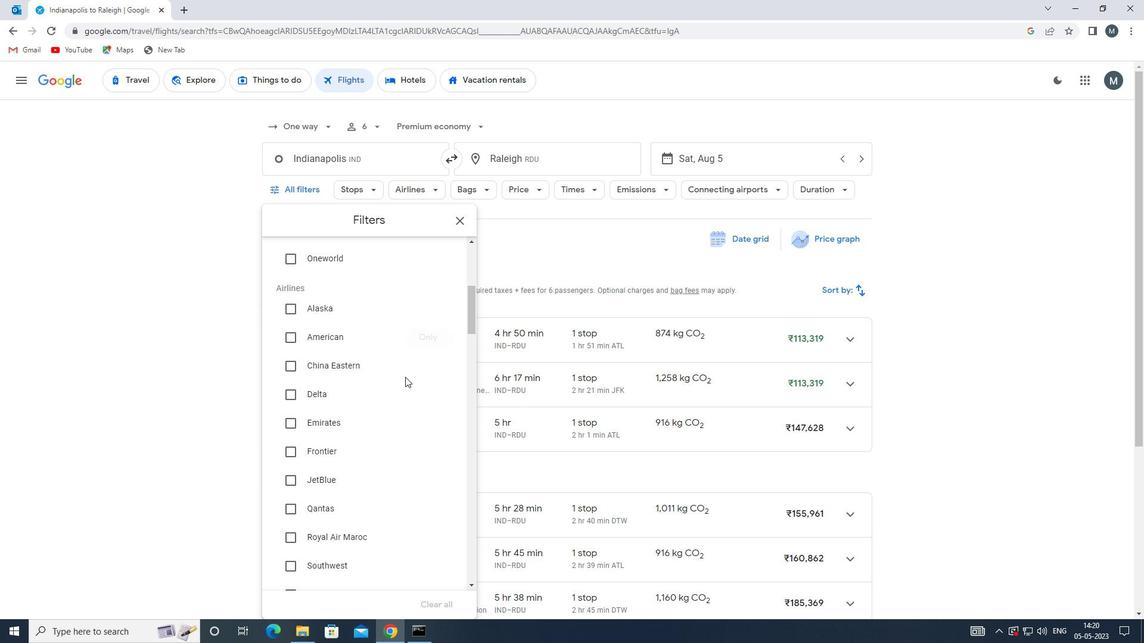 
Action: Mouse moved to (402, 383)
Screenshot: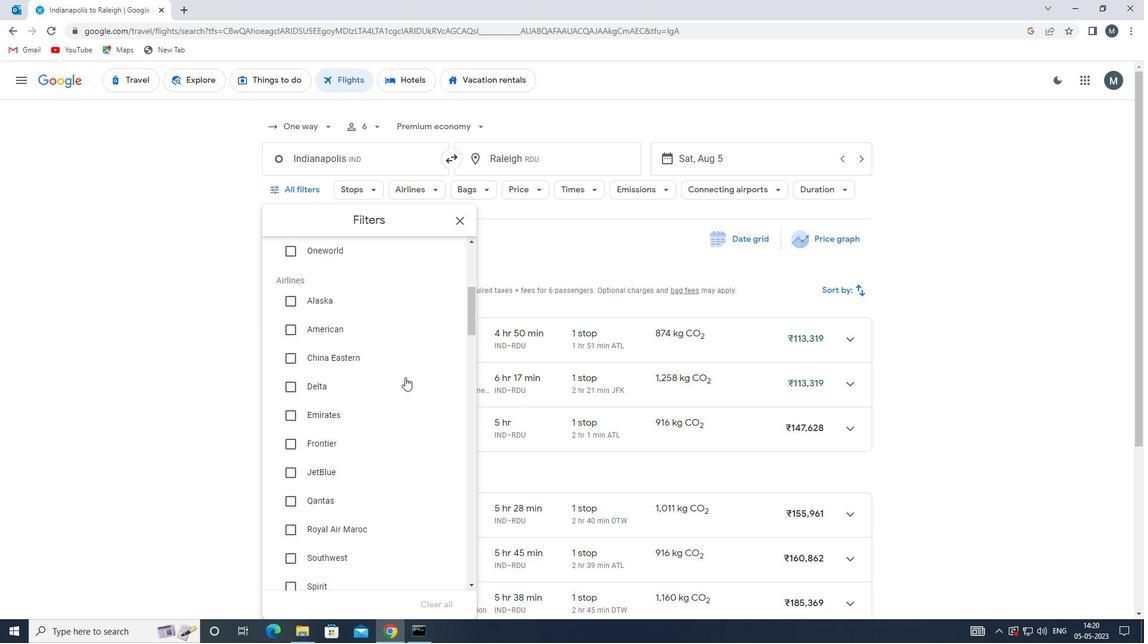 
Action: Mouse scrolled (402, 383) with delta (0, 0)
Screenshot: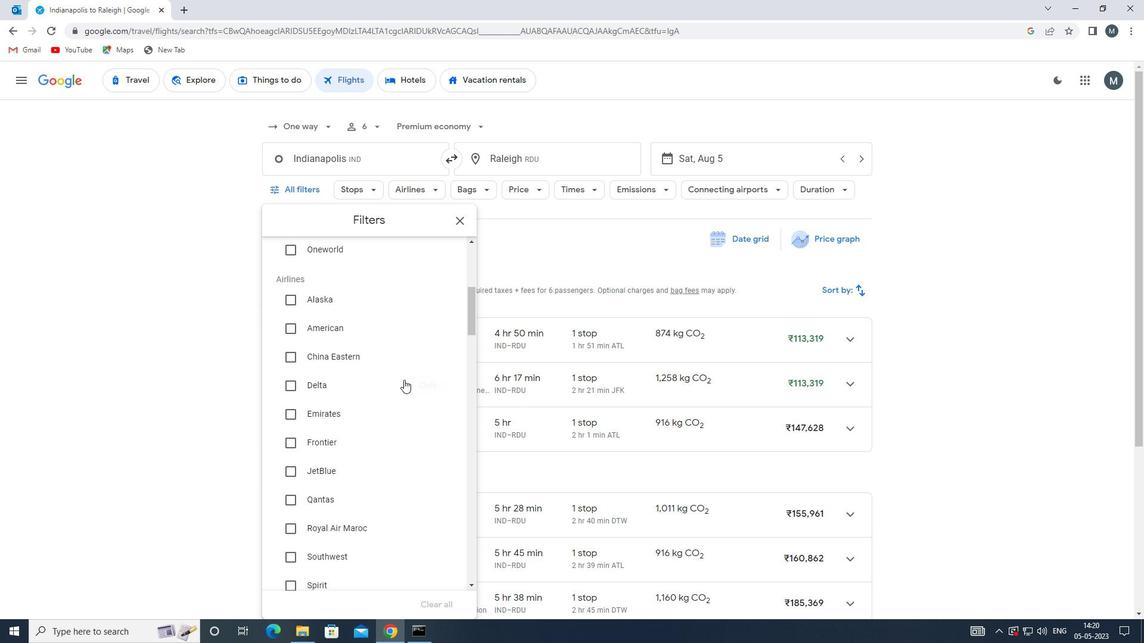 
Action: Mouse moved to (401, 390)
Screenshot: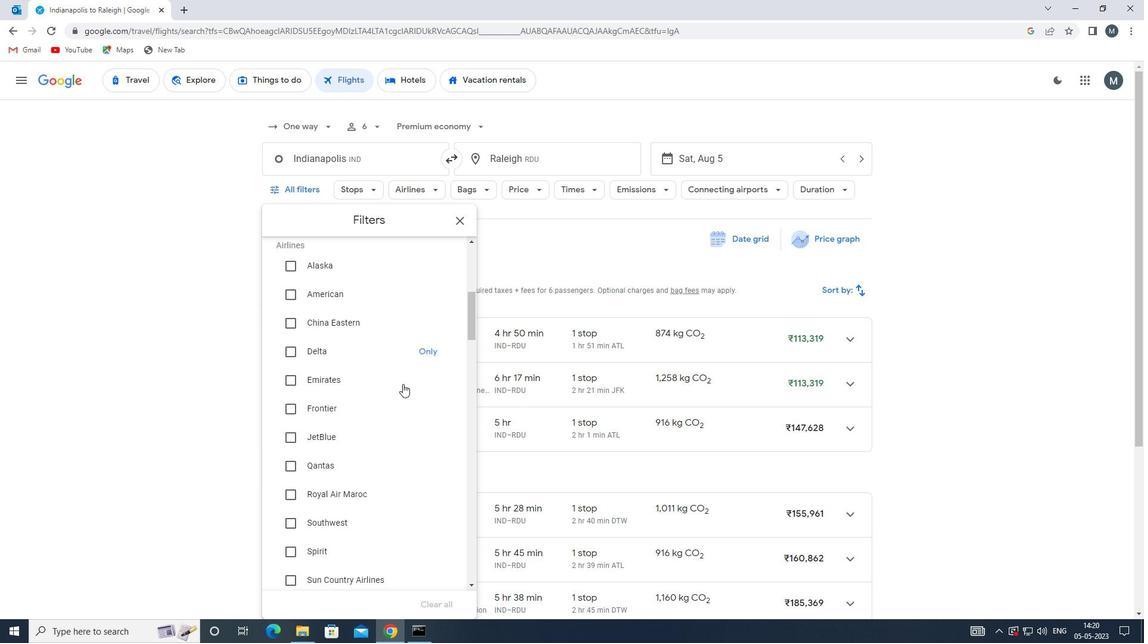 
Action: Mouse scrolled (401, 389) with delta (0, 0)
Screenshot: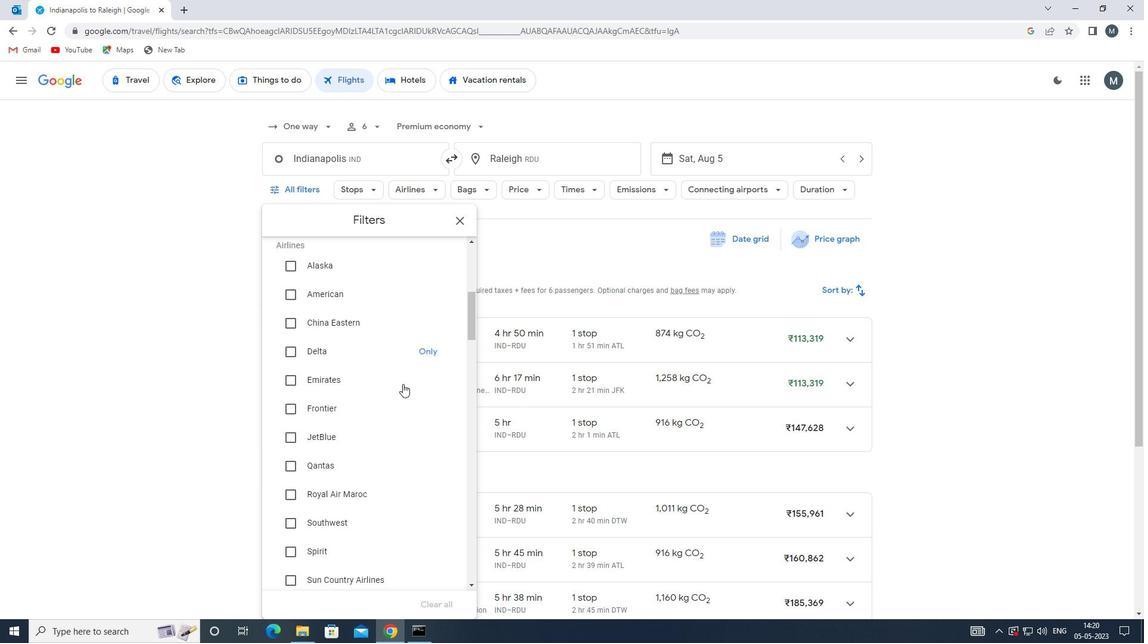 
Action: Mouse moved to (427, 502)
Screenshot: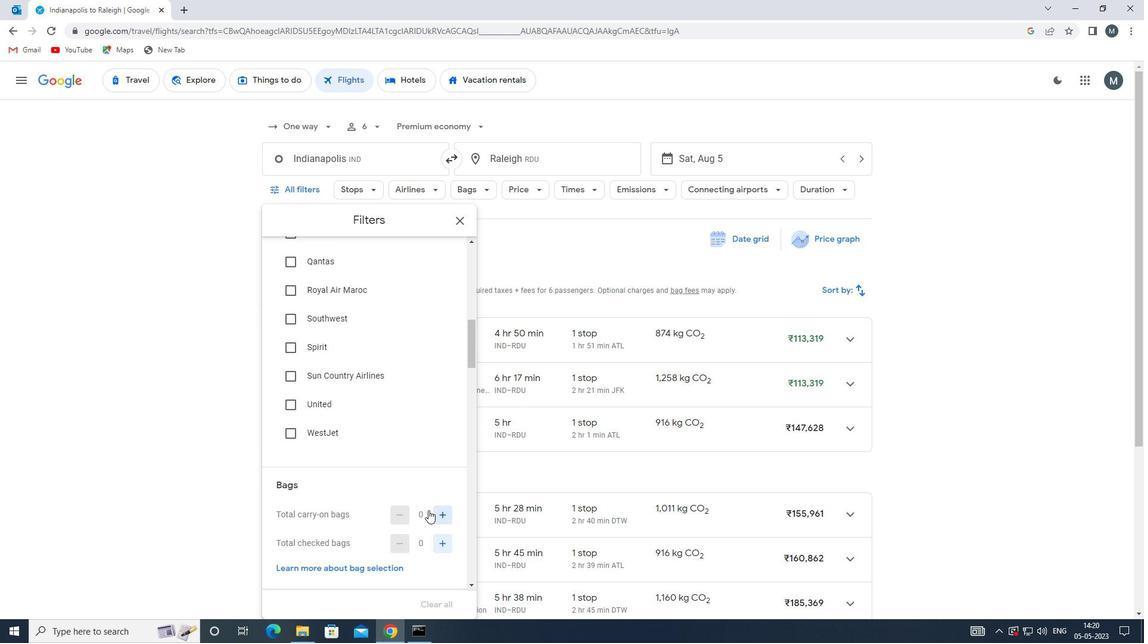 
Action: Mouse scrolled (427, 501) with delta (0, 0)
Screenshot: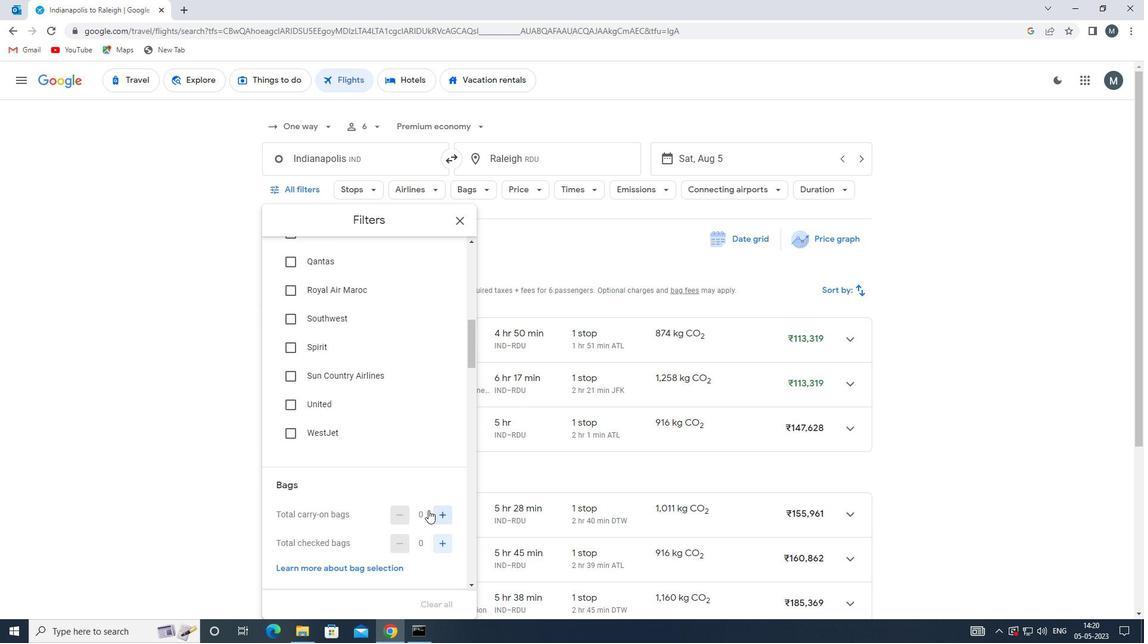 
Action: Mouse moved to (427, 501)
Screenshot: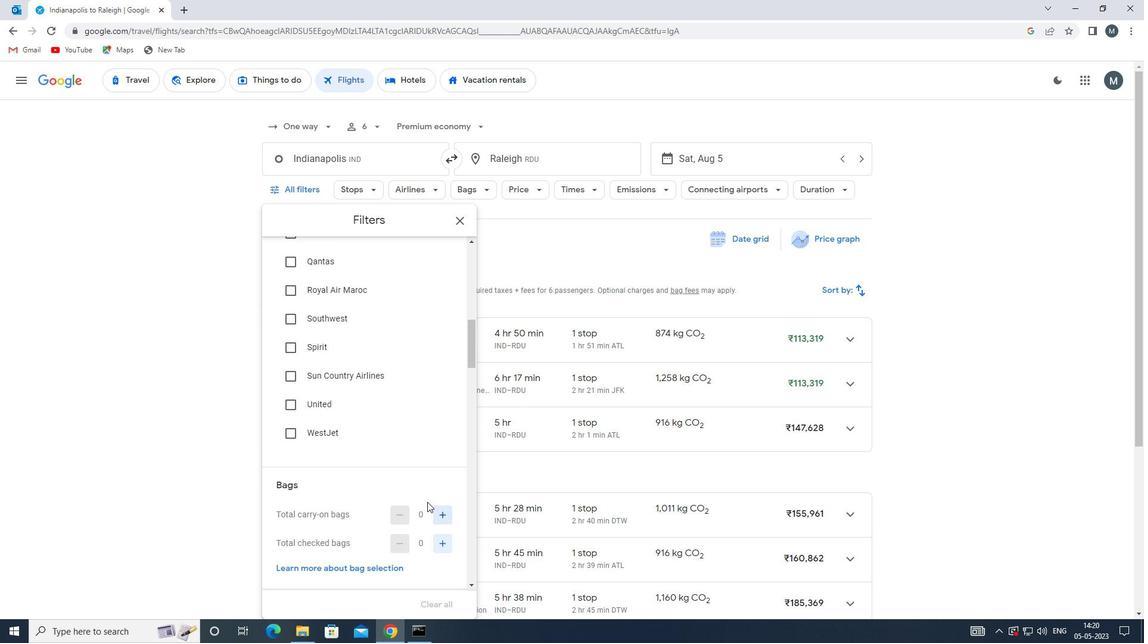 
Action: Mouse scrolled (427, 501) with delta (0, 0)
Screenshot: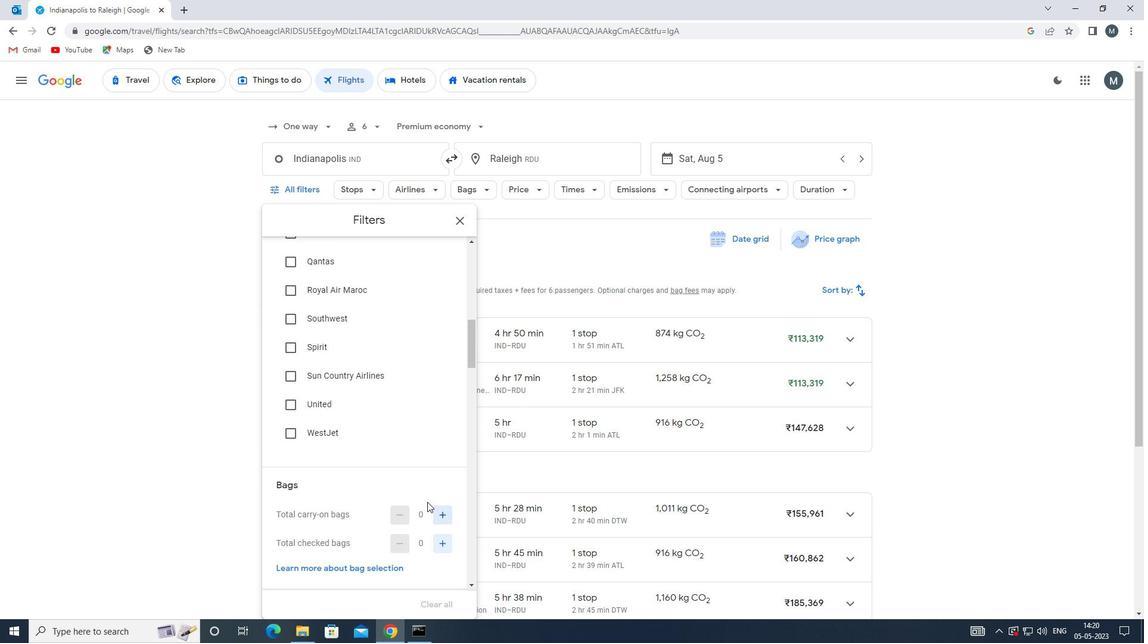 
Action: Mouse moved to (443, 390)
Screenshot: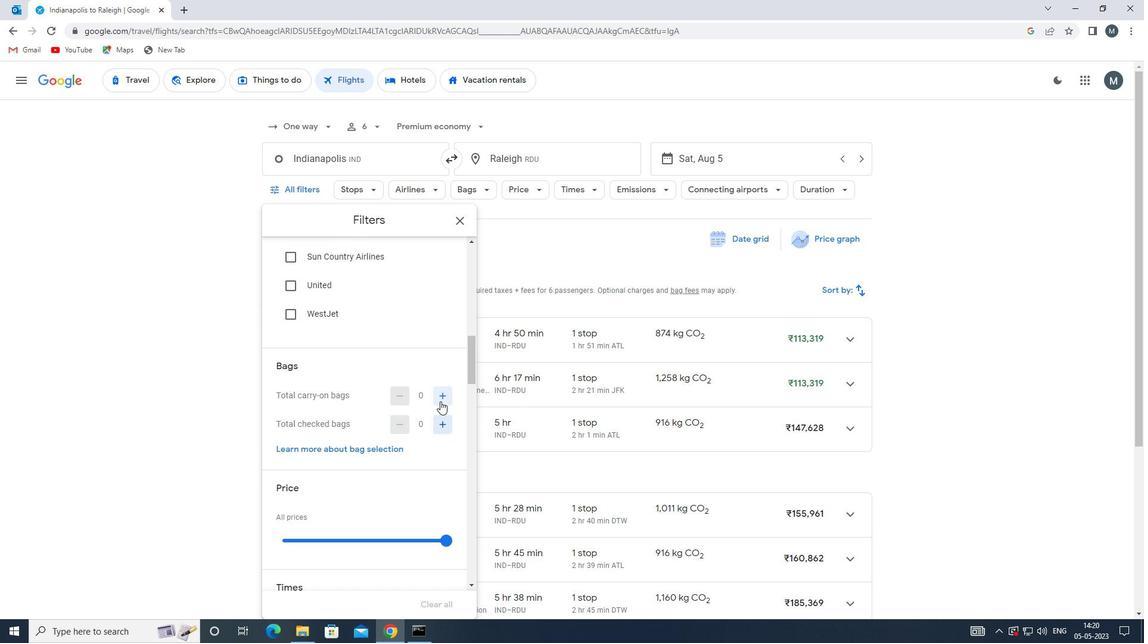
Action: Mouse pressed left at (443, 390)
Screenshot: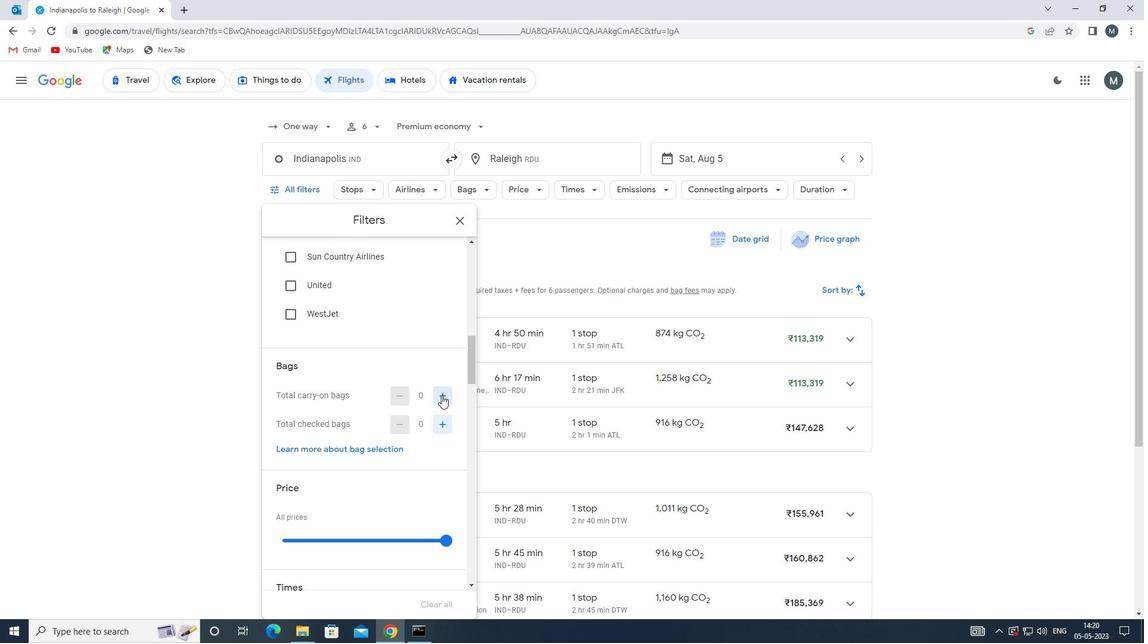 
Action: Mouse moved to (410, 396)
Screenshot: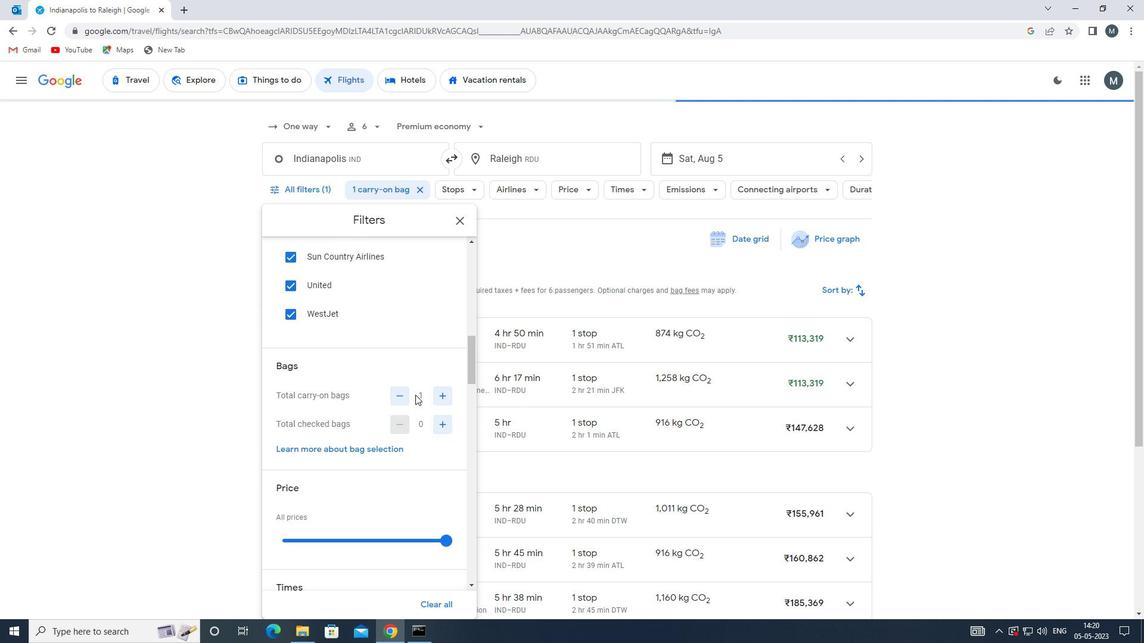 
Action: Mouse scrolled (410, 395) with delta (0, 0)
Screenshot: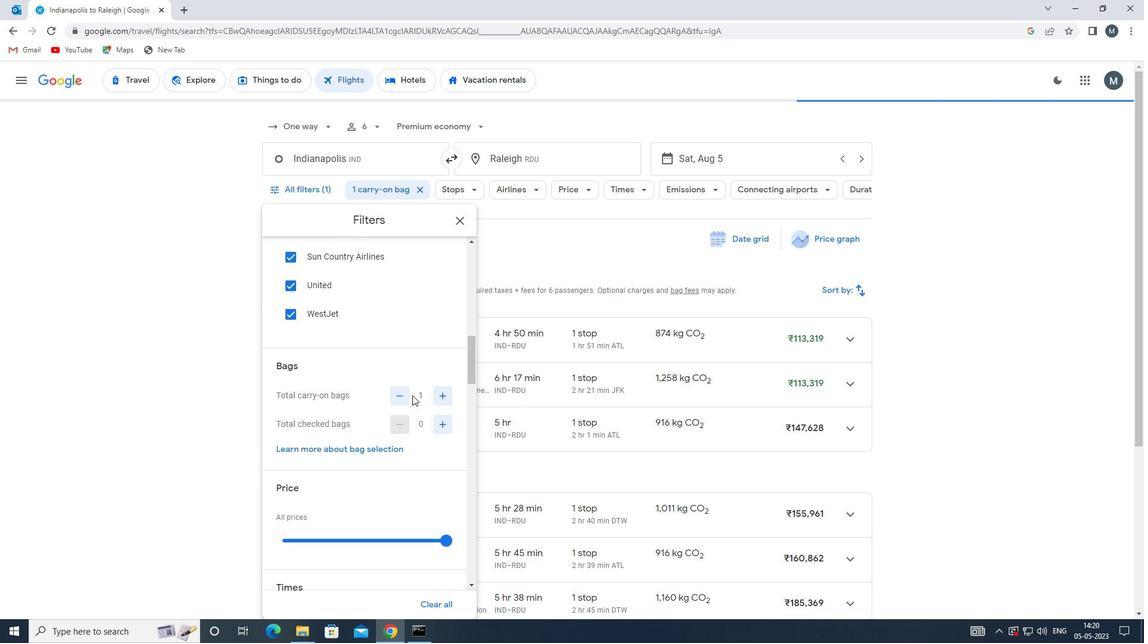 
Action: Mouse moved to (392, 402)
Screenshot: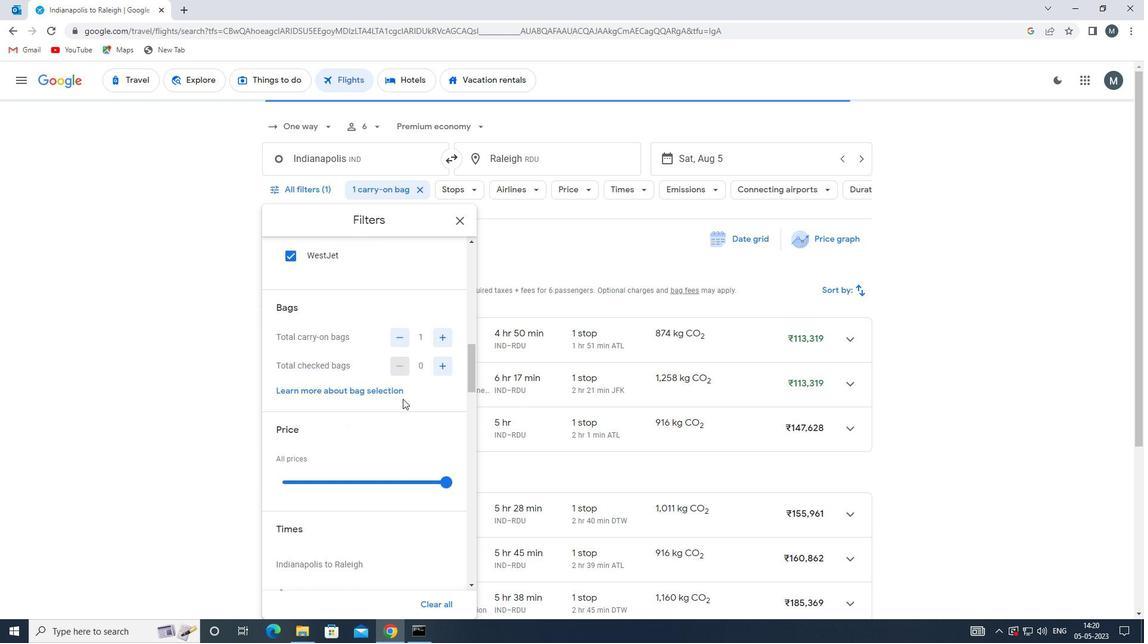 
Action: Mouse scrolled (392, 401) with delta (0, 0)
Screenshot: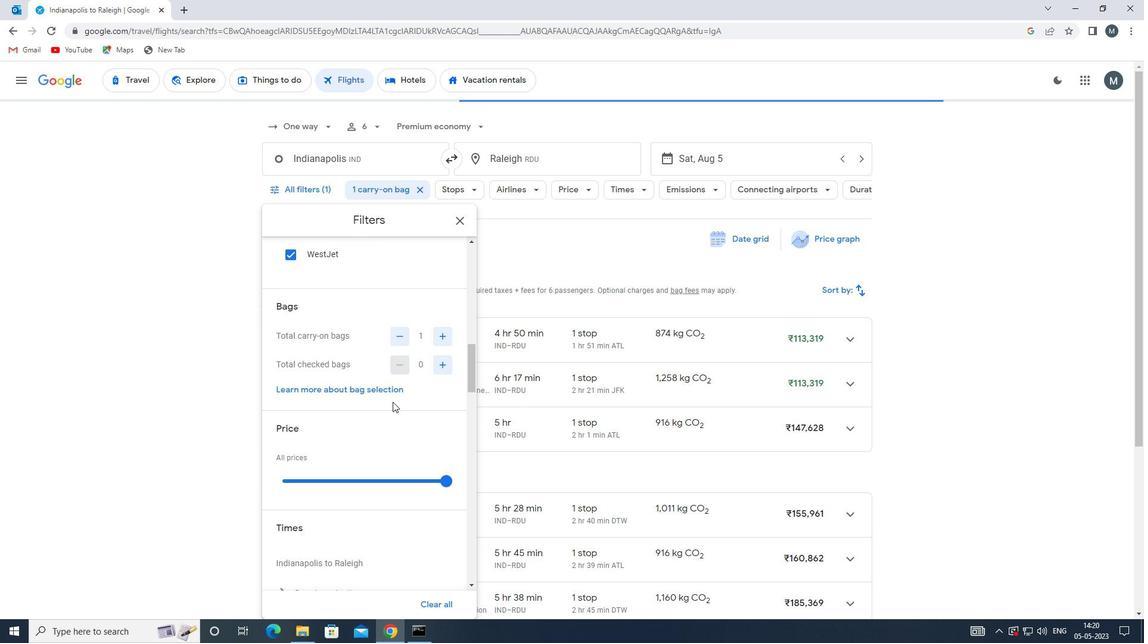 
Action: Mouse moved to (351, 419)
Screenshot: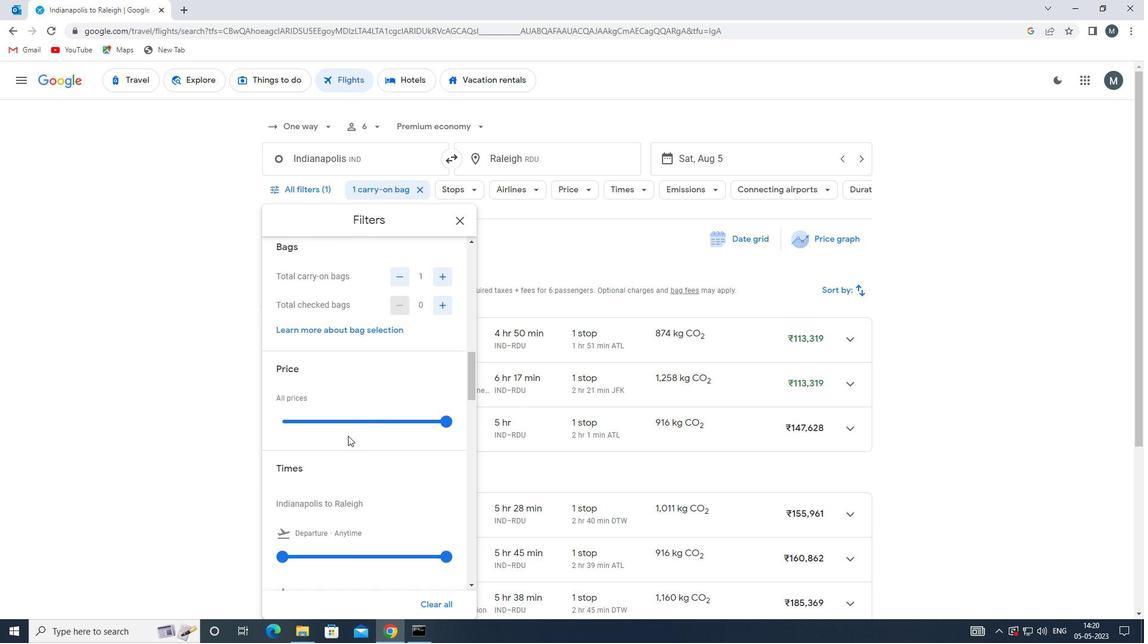 
Action: Mouse pressed left at (351, 419)
Screenshot: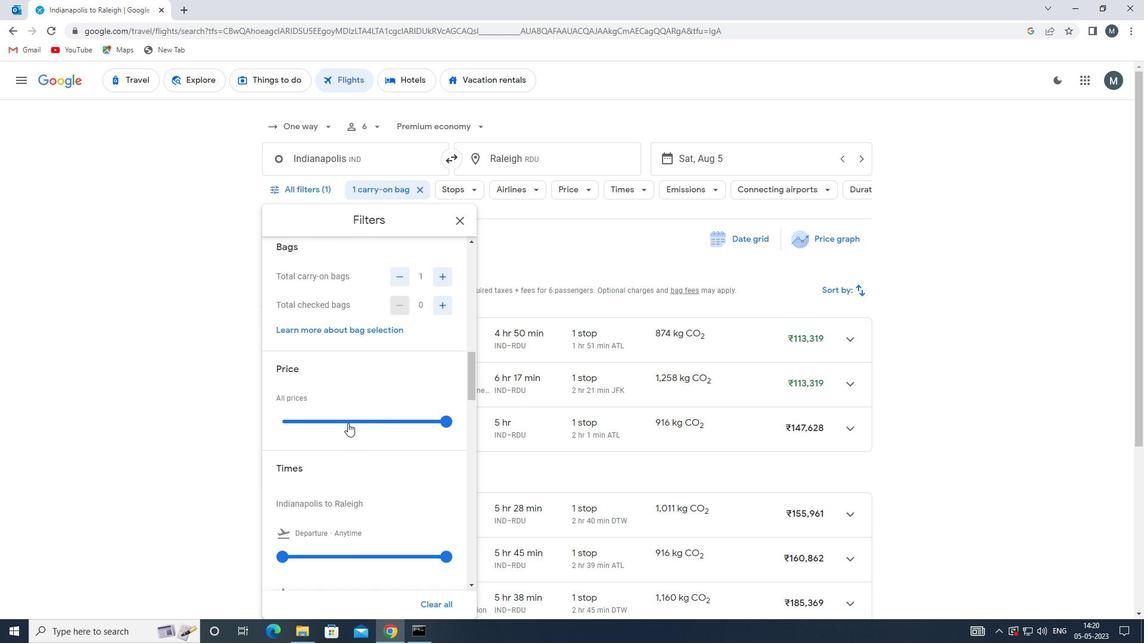 
Action: Mouse pressed left at (351, 419)
Screenshot: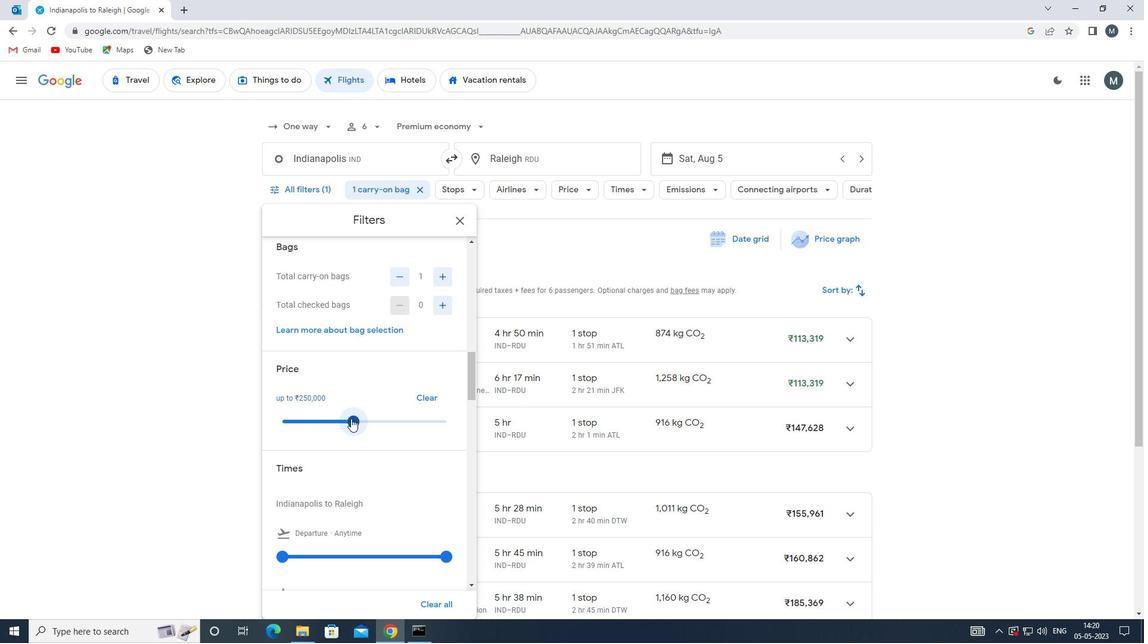 
Action: Mouse moved to (389, 393)
Screenshot: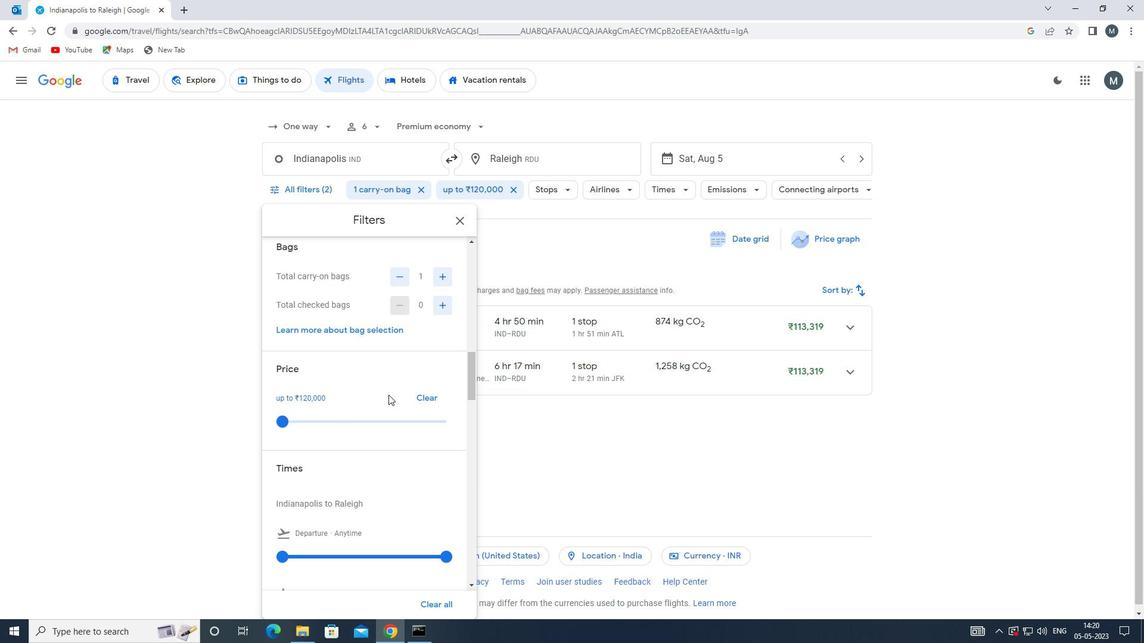 
Action: Mouse scrolled (389, 392) with delta (0, 0)
Screenshot: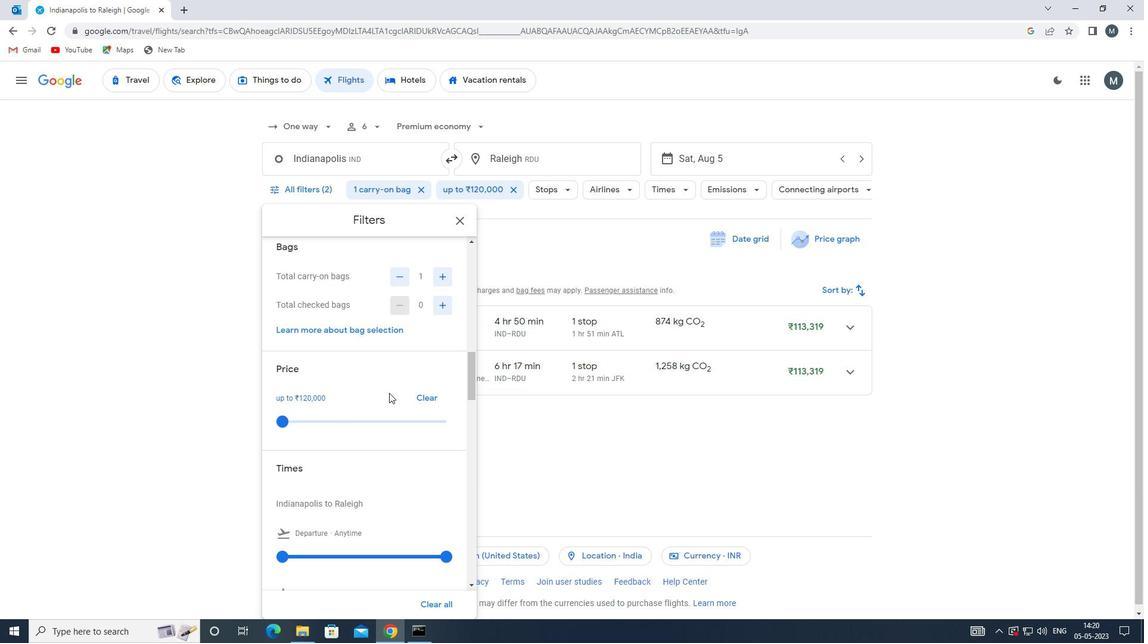 
Action: Mouse scrolled (389, 392) with delta (0, 0)
Screenshot: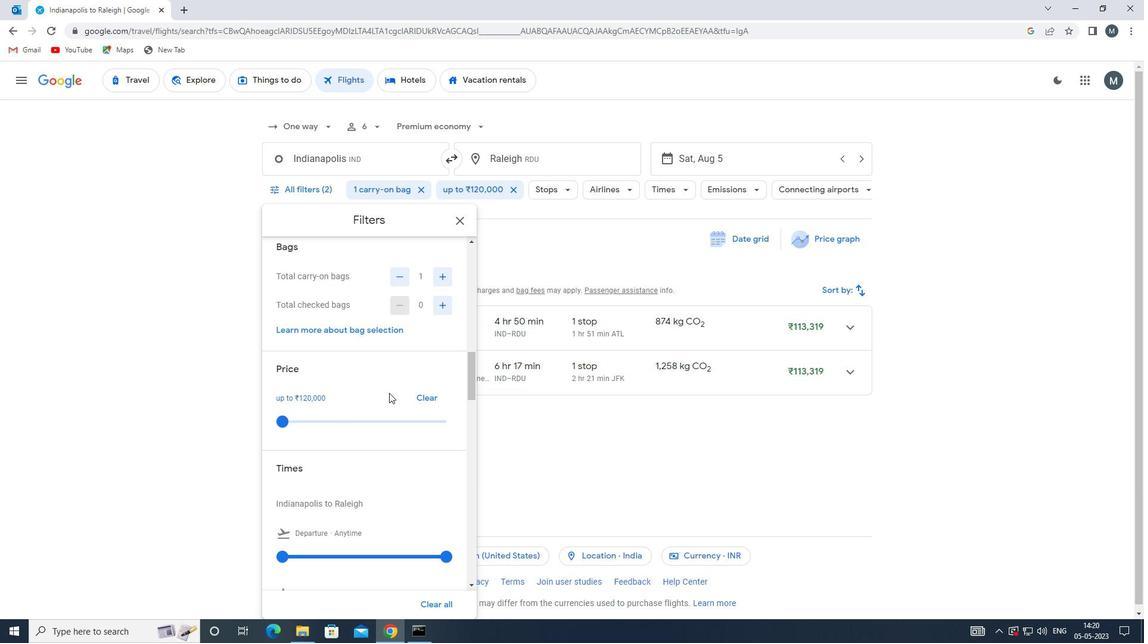 
Action: Mouse moved to (280, 428)
Screenshot: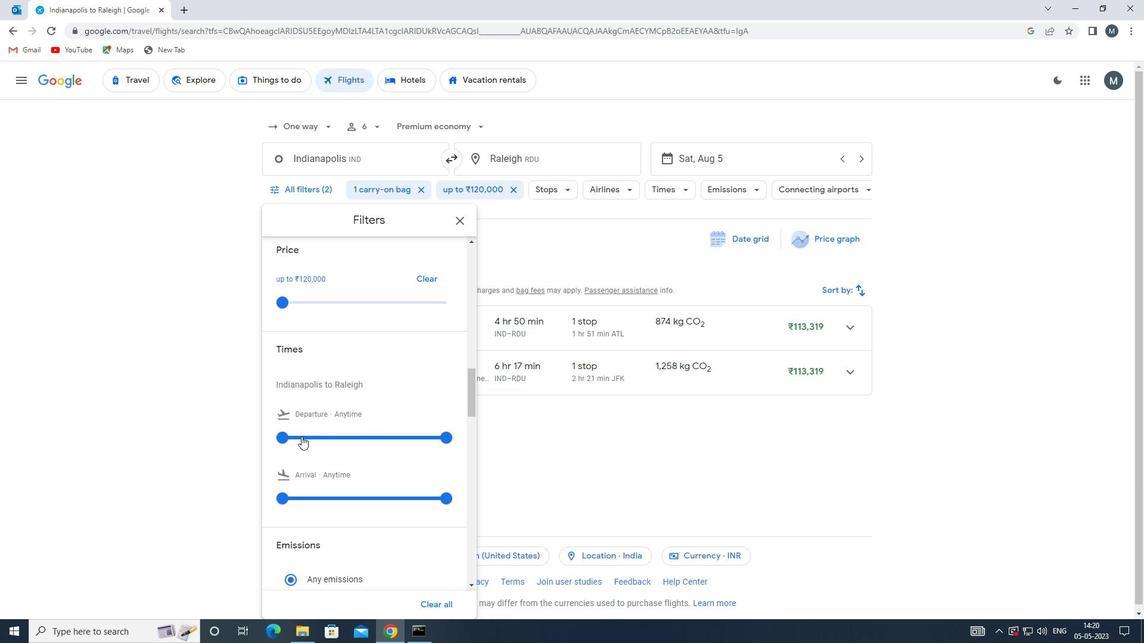 
Action: Mouse pressed left at (280, 428)
Screenshot: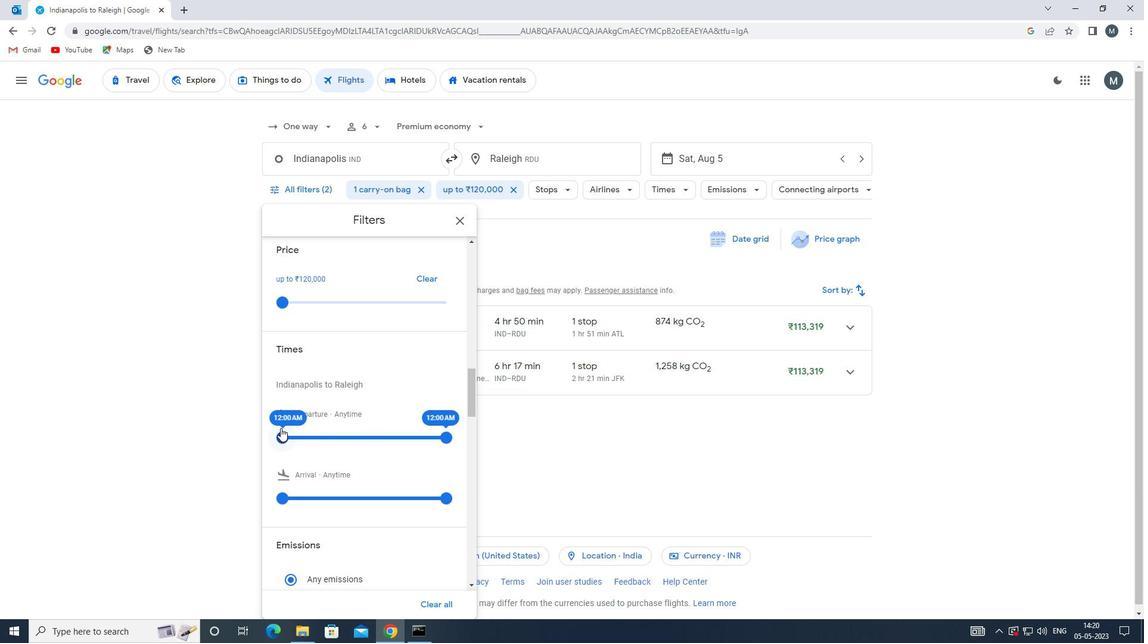 
Action: Mouse moved to (448, 437)
Screenshot: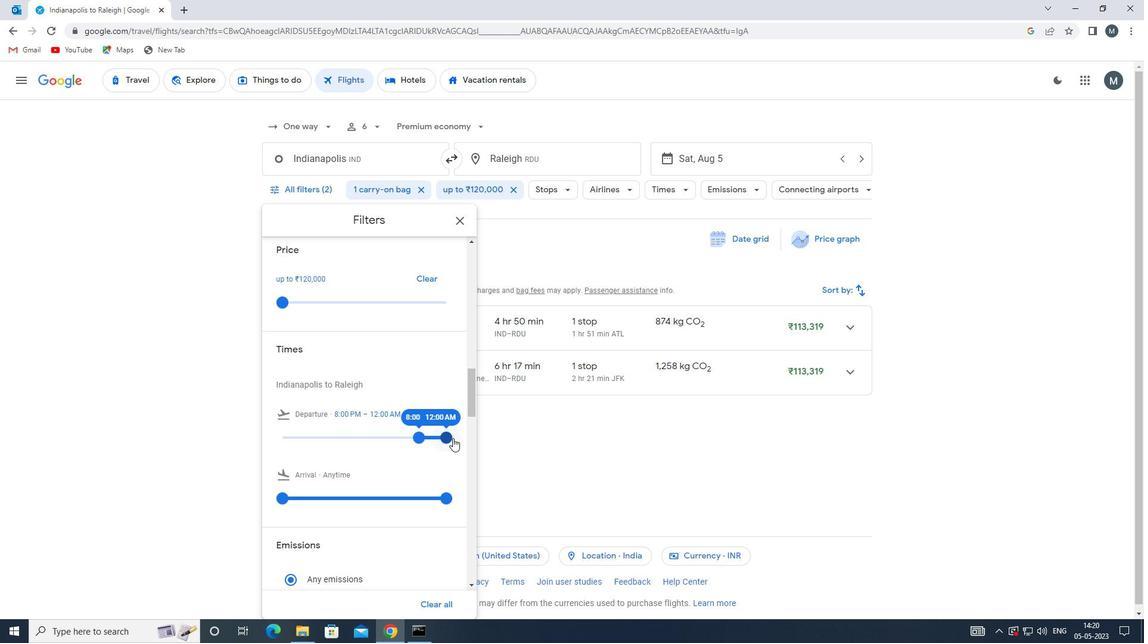 
Action: Mouse pressed left at (448, 437)
Screenshot: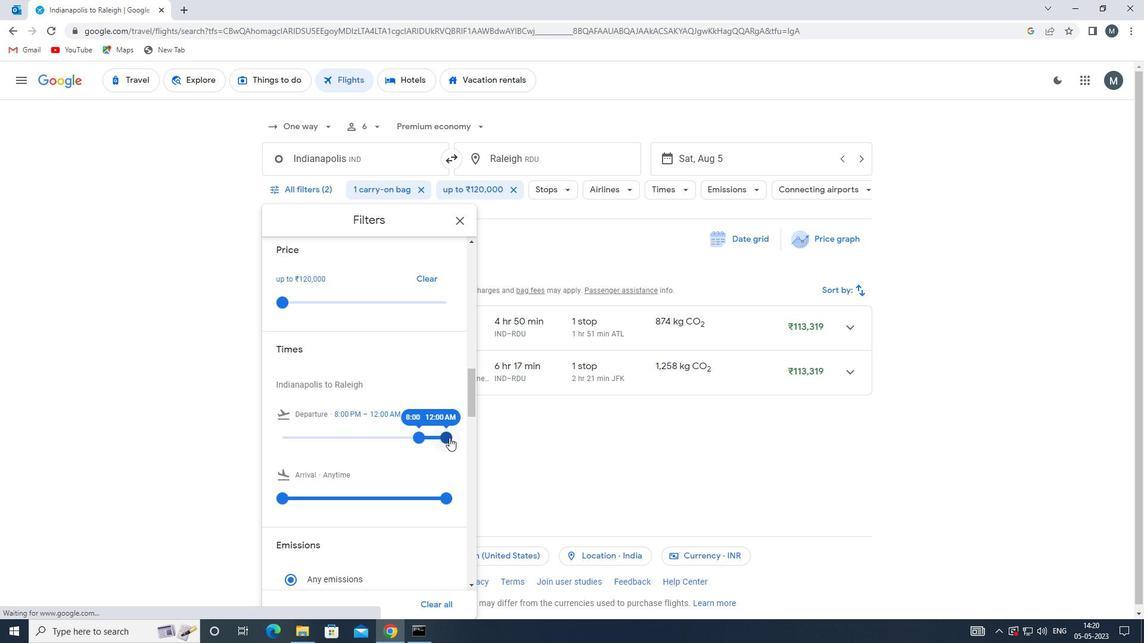 
Action: Mouse moved to (404, 425)
Screenshot: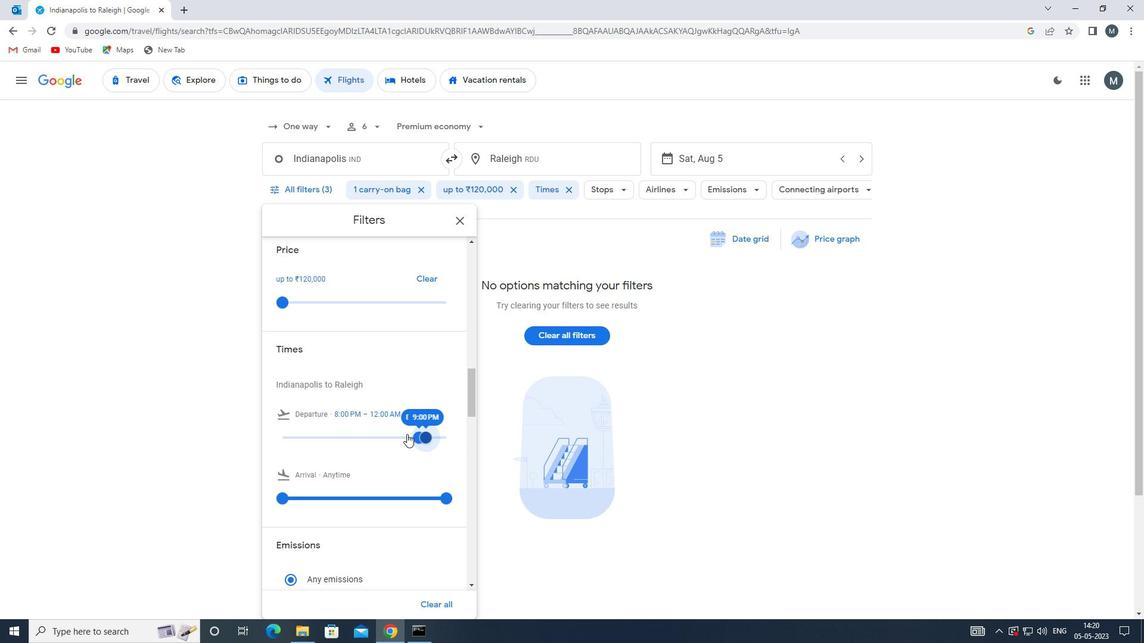 
Action: Mouse scrolled (404, 425) with delta (0, 0)
Screenshot: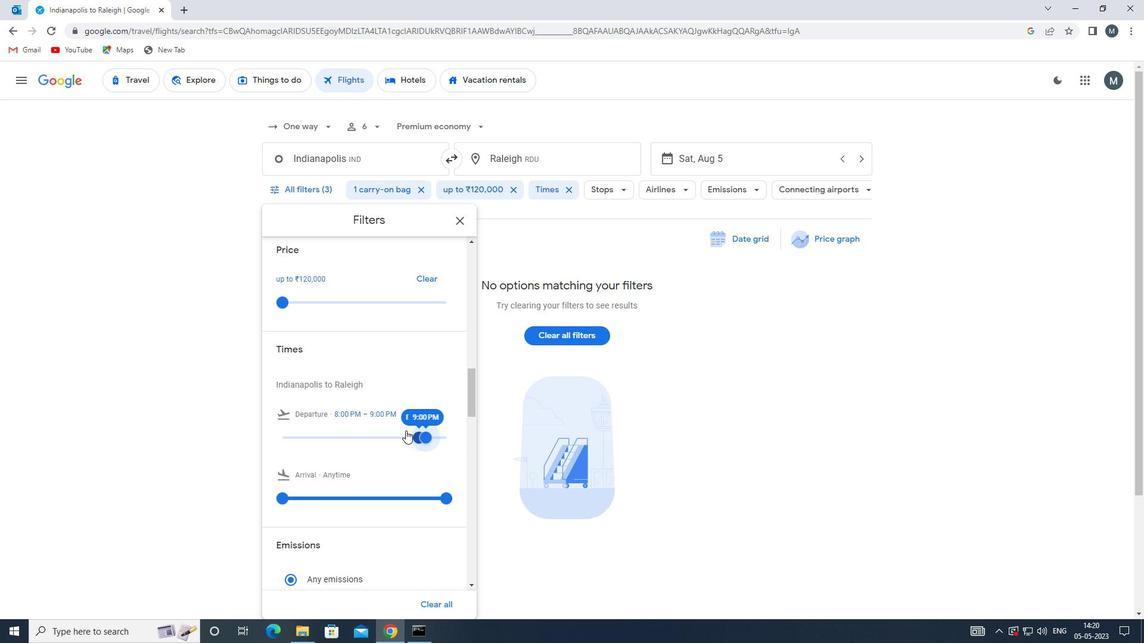 
Action: Mouse moved to (459, 221)
Screenshot: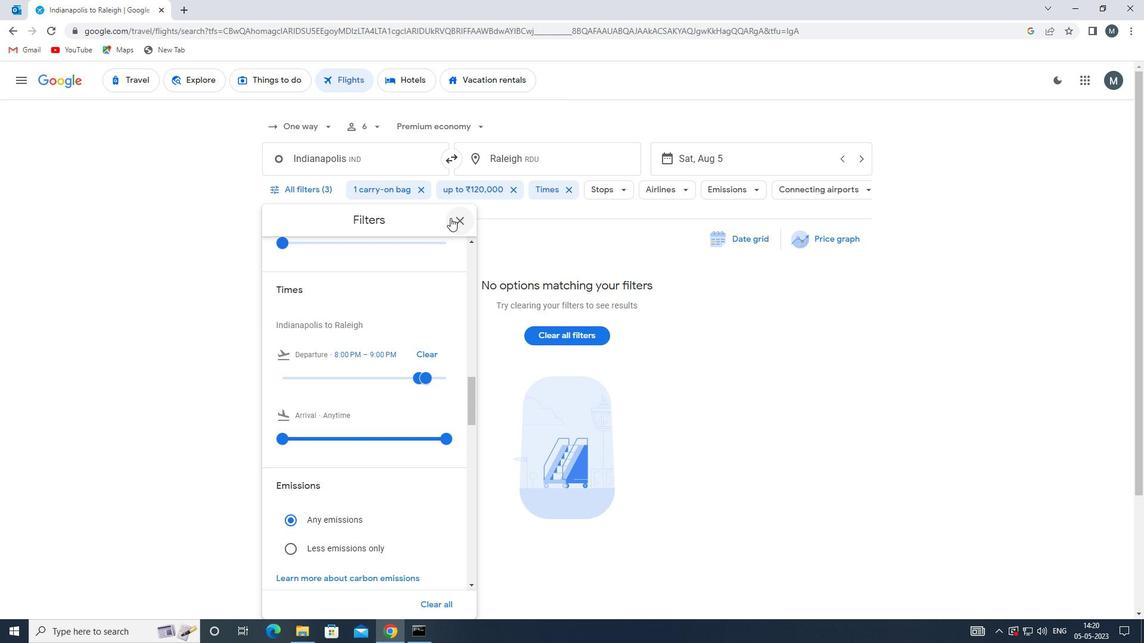 
Action: Mouse pressed left at (459, 221)
Screenshot: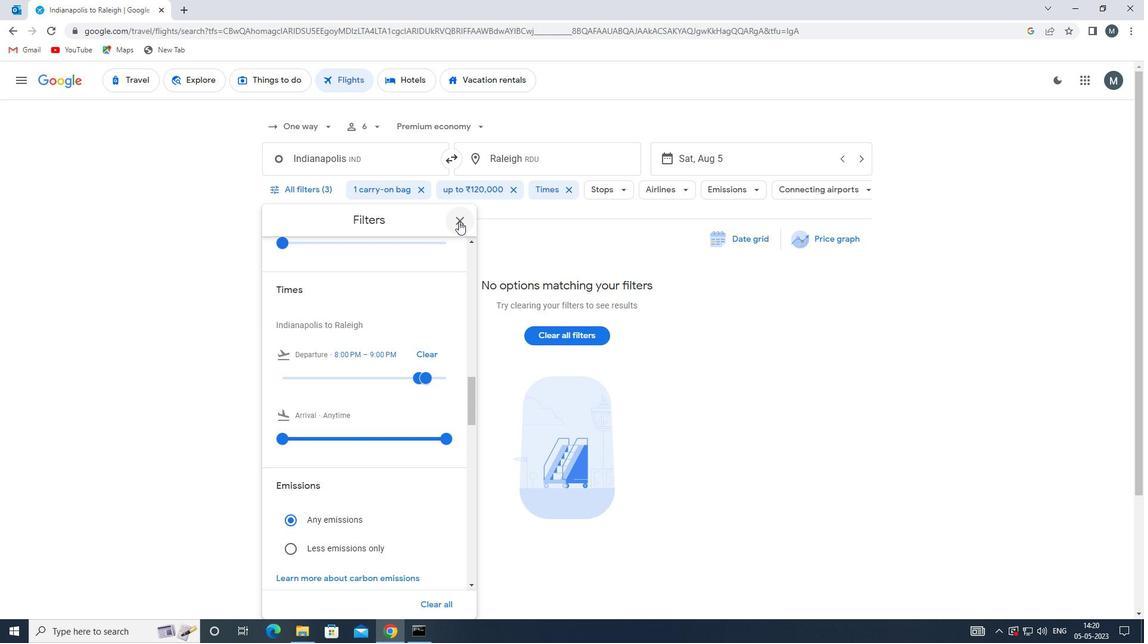 
